 Task: Add a signature Jack Davis containing With heartfelt thanks and warm wishes, Jack Davis to email address softage.2@softage.net and add a label Easter ideas
Action: Mouse moved to (948, 64)
Screenshot: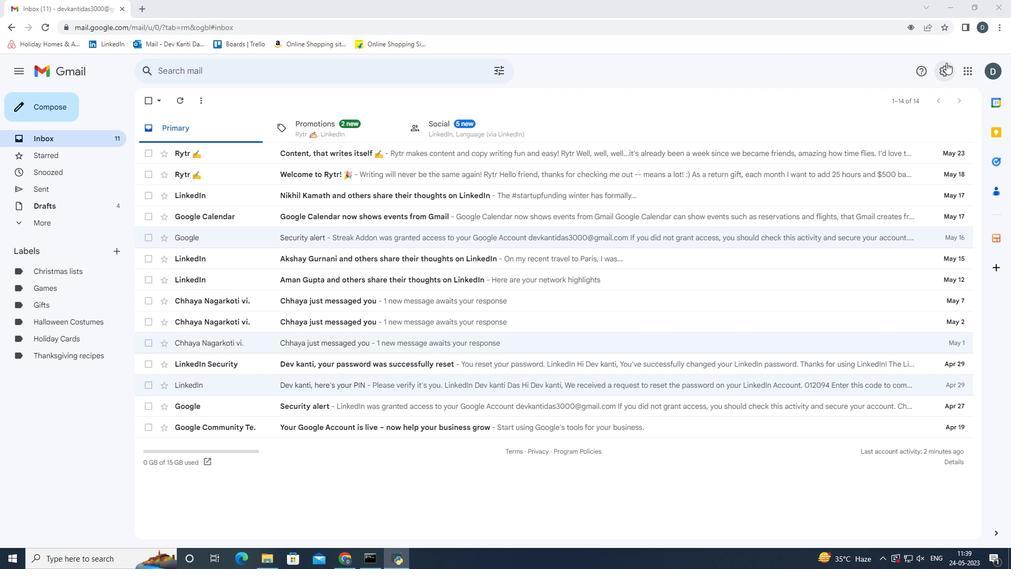 
Action: Mouse pressed left at (948, 64)
Screenshot: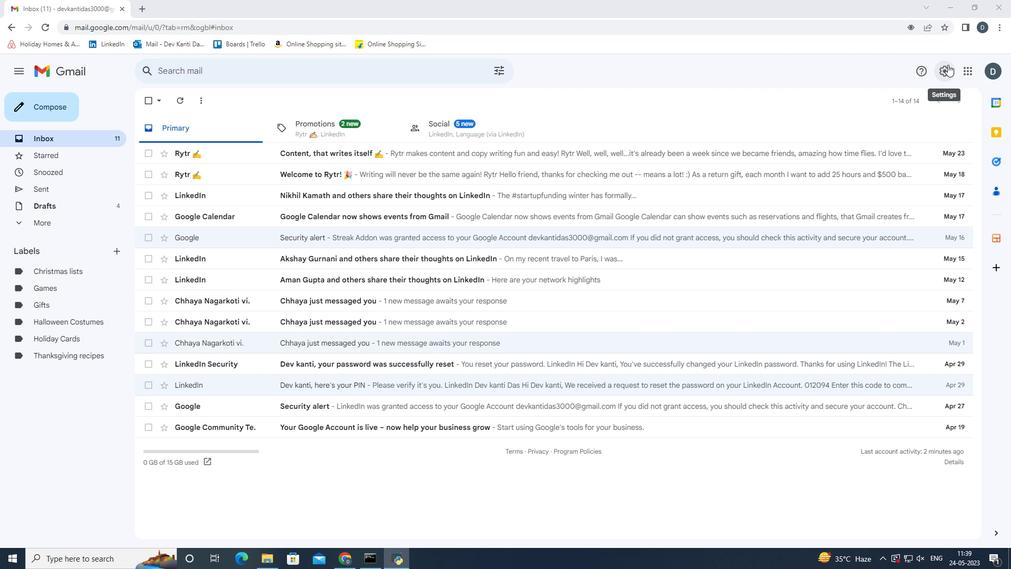 
Action: Mouse moved to (922, 121)
Screenshot: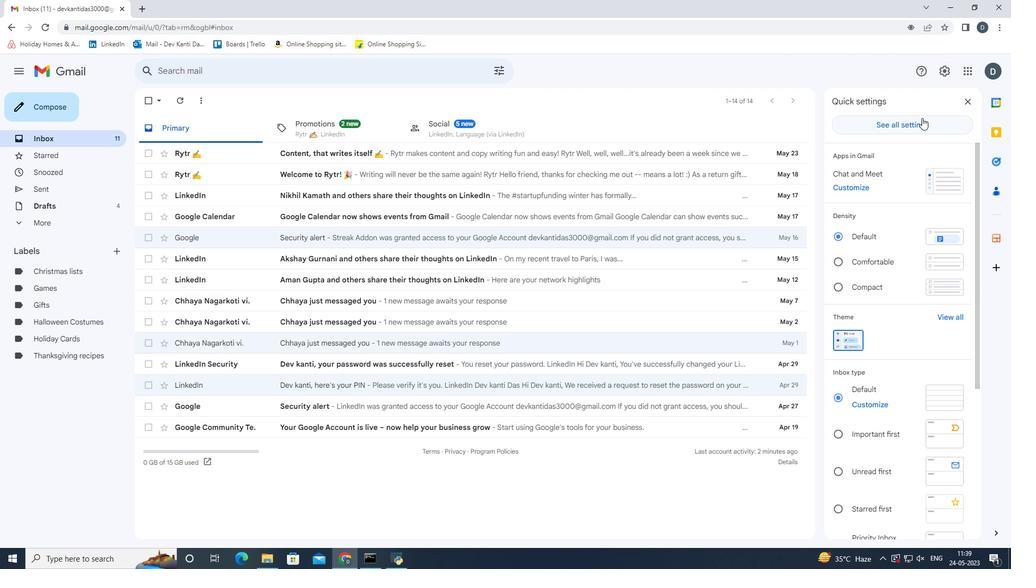 
Action: Mouse pressed left at (922, 121)
Screenshot: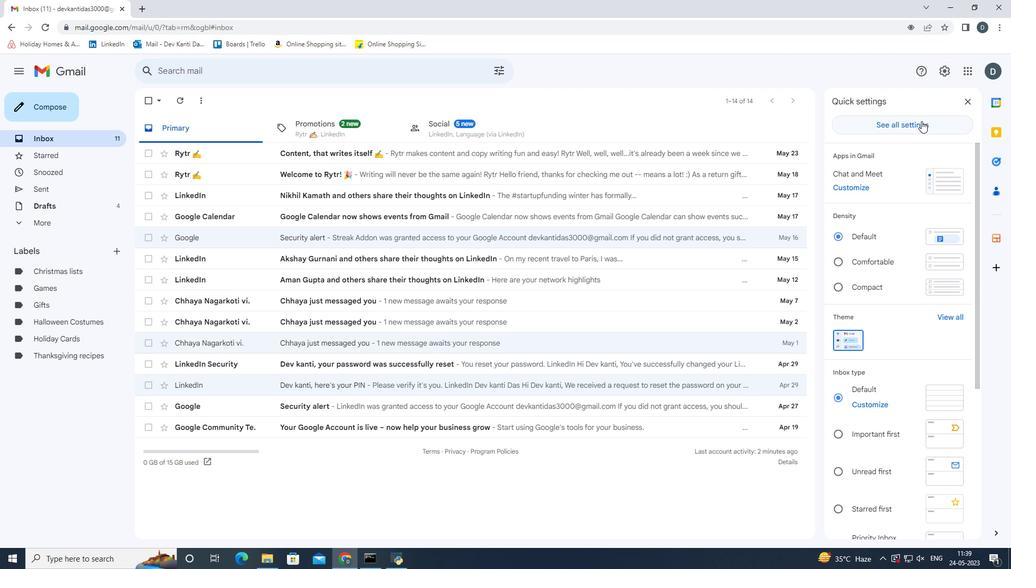
Action: Mouse moved to (398, 356)
Screenshot: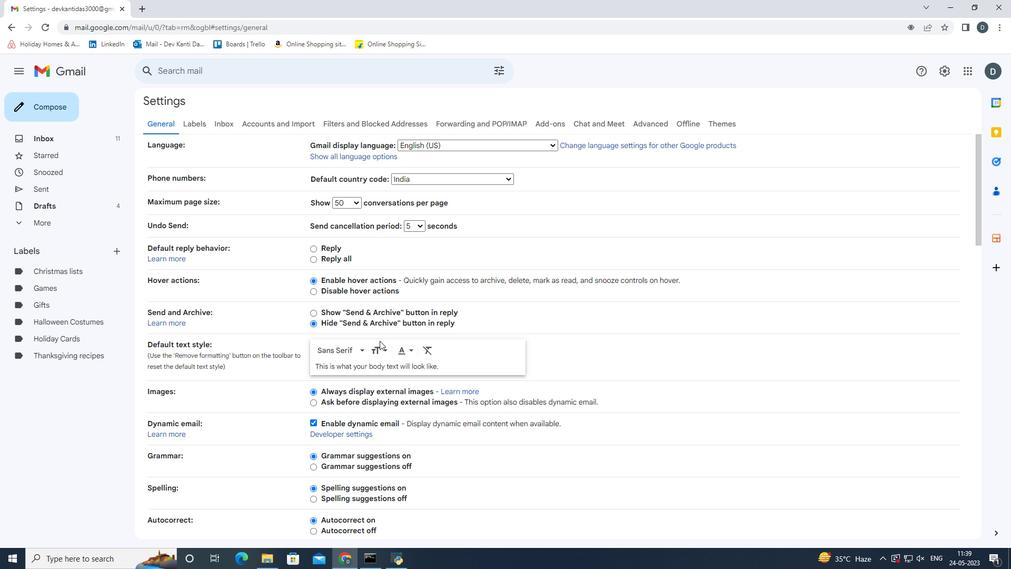 
Action: Mouse scrolled (398, 355) with delta (0, 0)
Screenshot: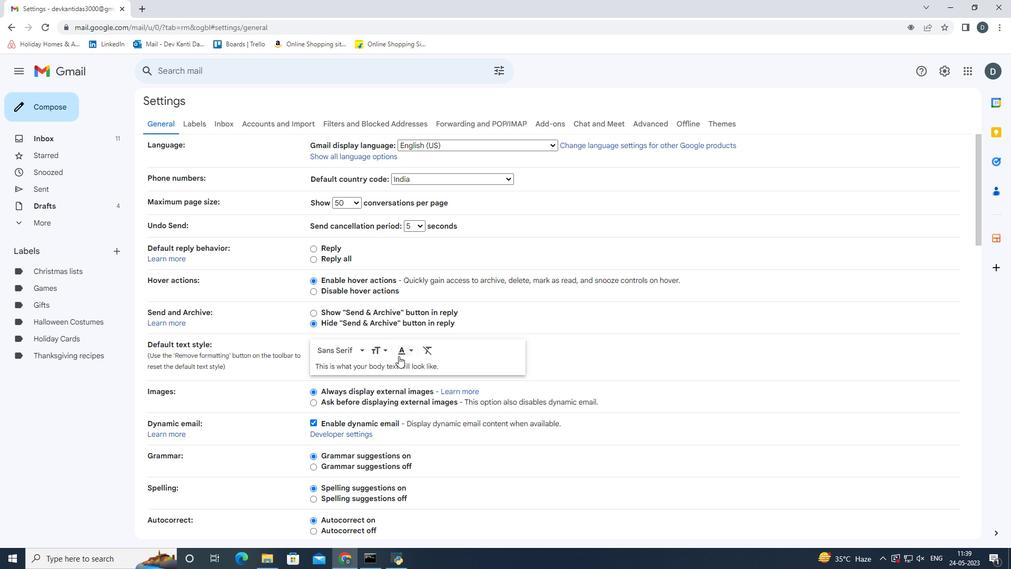 
Action: Mouse scrolled (398, 355) with delta (0, 0)
Screenshot: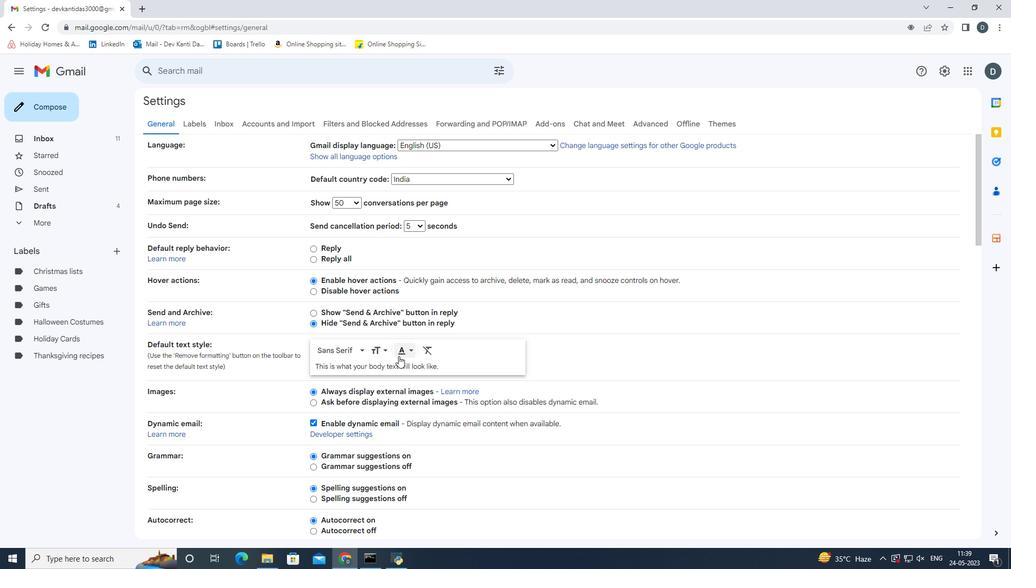 
Action: Mouse moved to (406, 359)
Screenshot: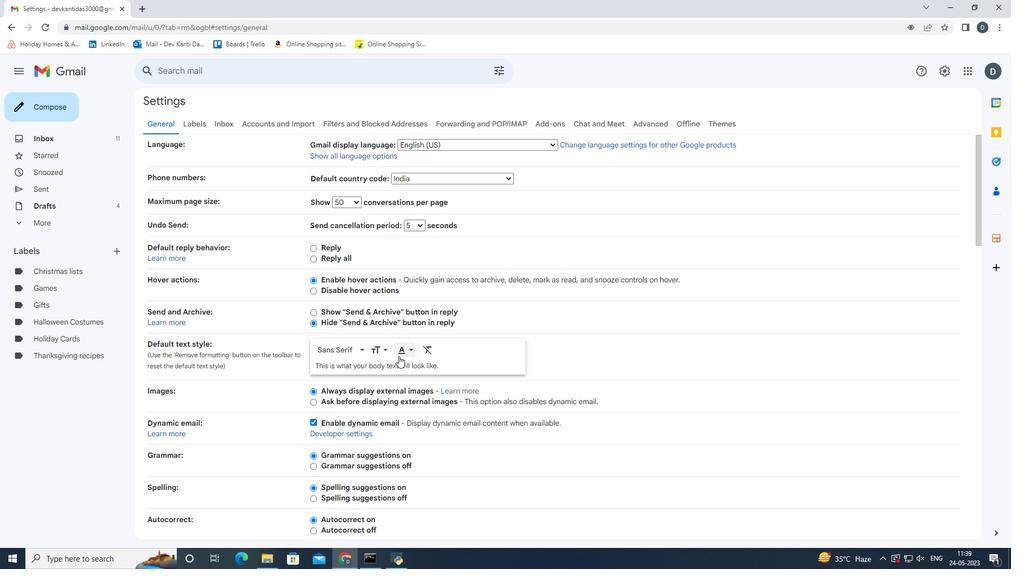 
Action: Mouse scrolled (406, 359) with delta (0, 0)
Screenshot: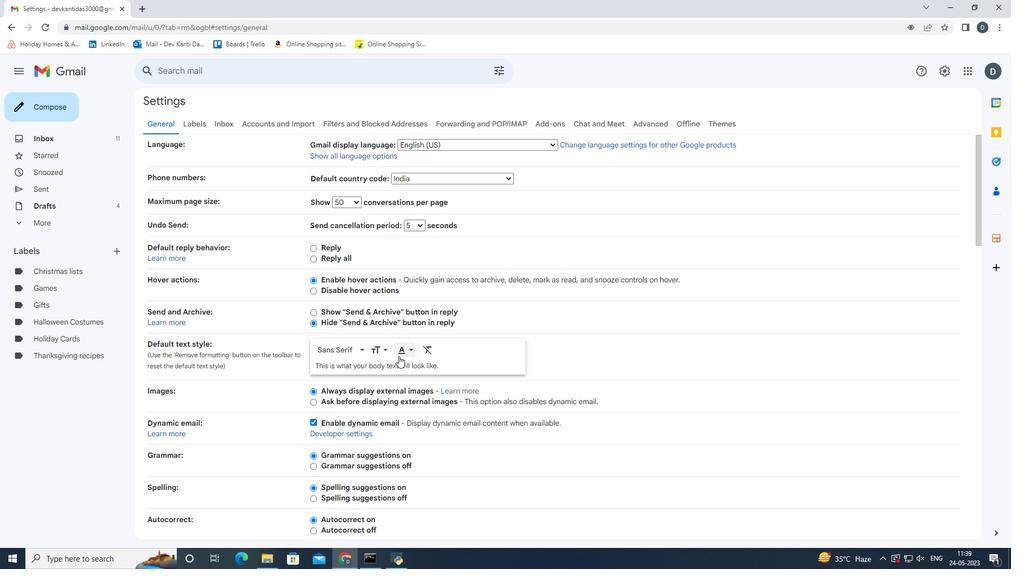 
Action: Mouse scrolled (406, 359) with delta (0, 0)
Screenshot: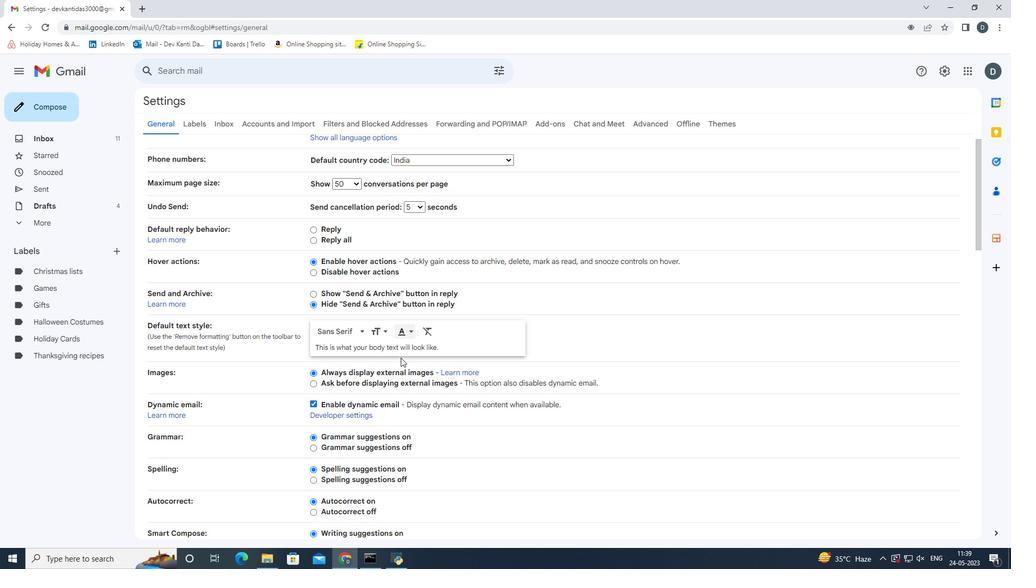 
Action: Mouse scrolled (406, 359) with delta (0, 0)
Screenshot: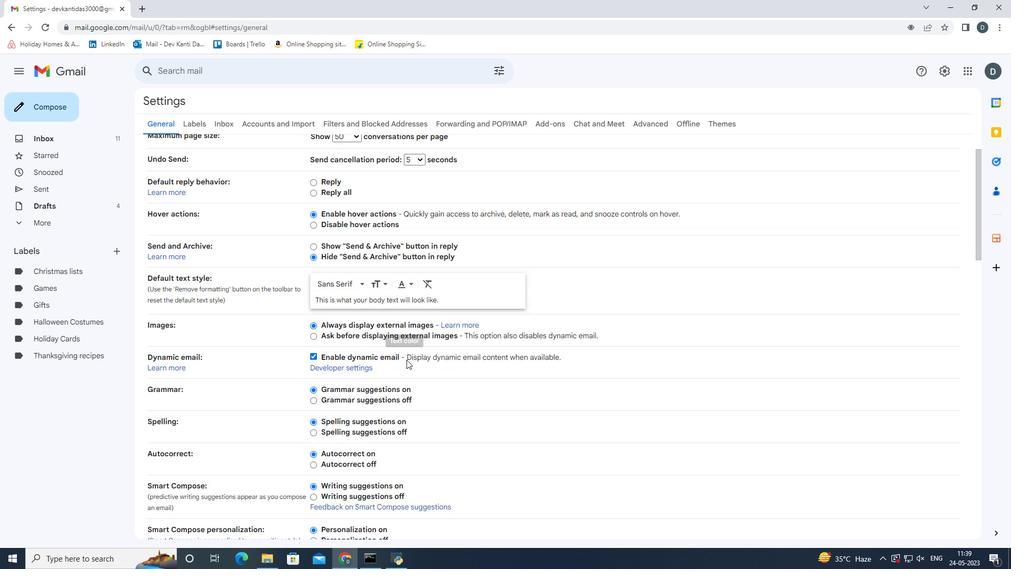 
Action: Mouse scrolled (406, 359) with delta (0, 0)
Screenshot: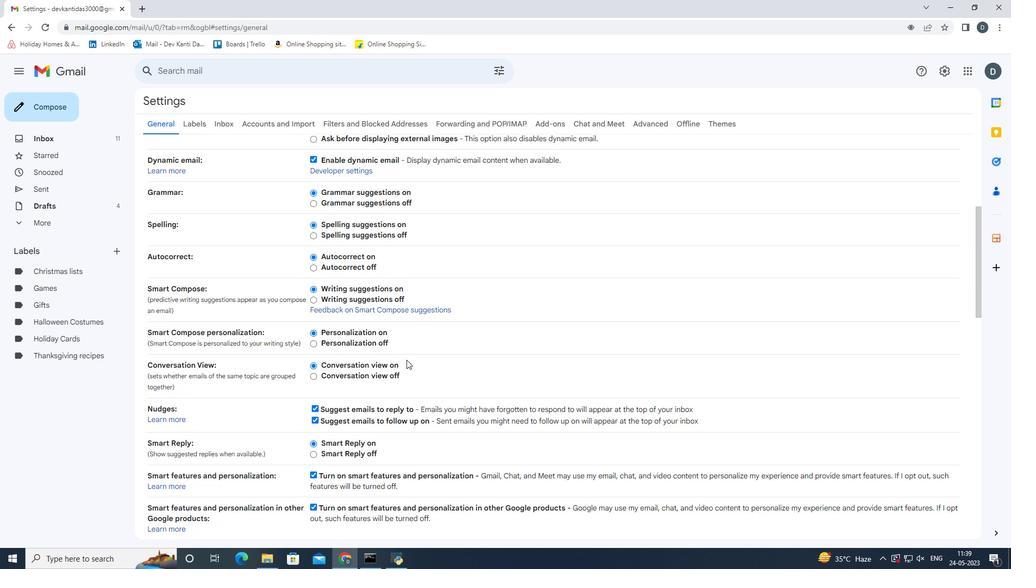 
Action: Mouse scrolled (406, 359) with delta (0, 0)
Screenshot: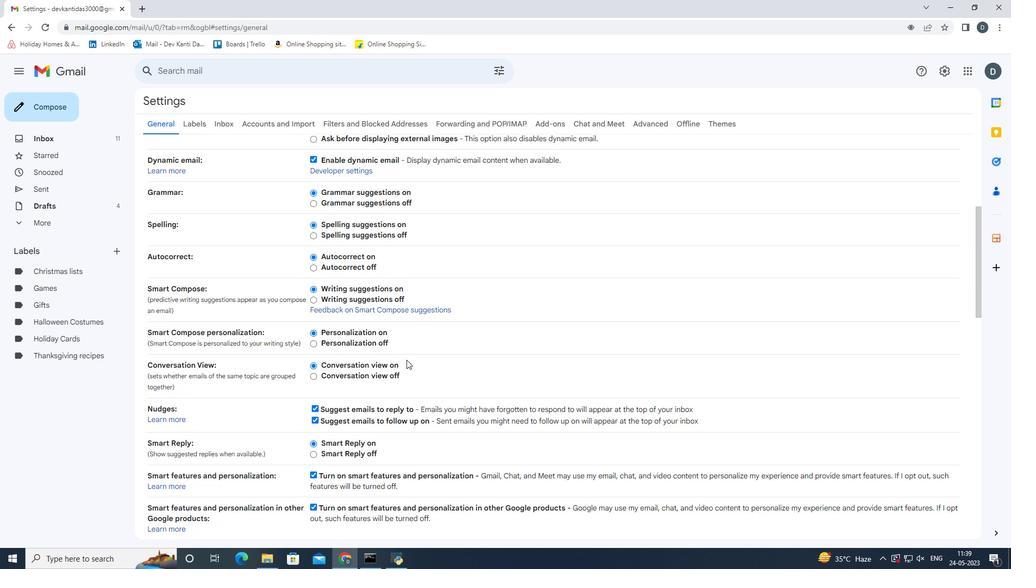 
Action: Mouse scrolled (406, 359) with delta (0, 0)
Screenshot: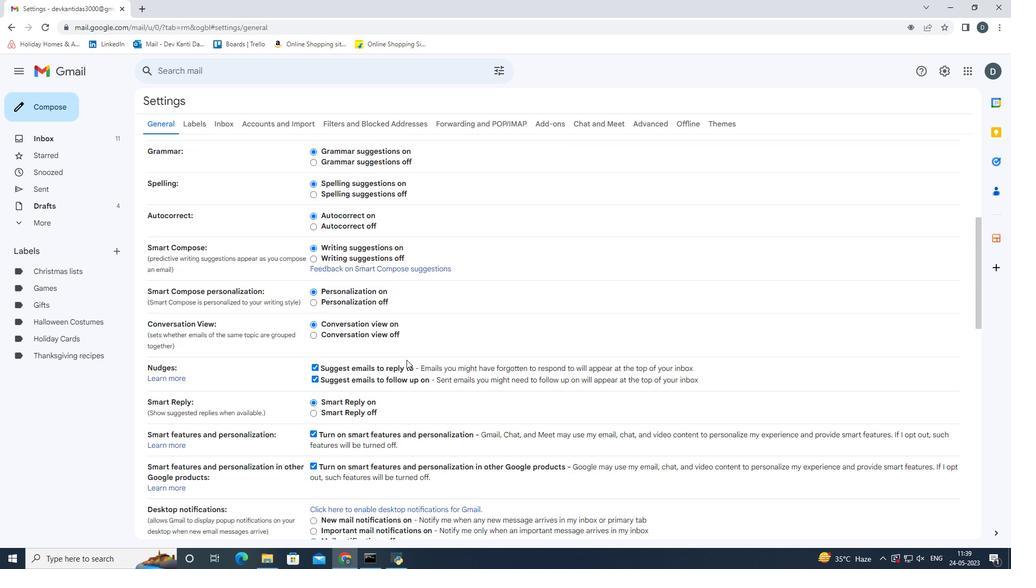 
Action: Mouse scrolled (406, 359) with delta (0, 0)
Screenshot: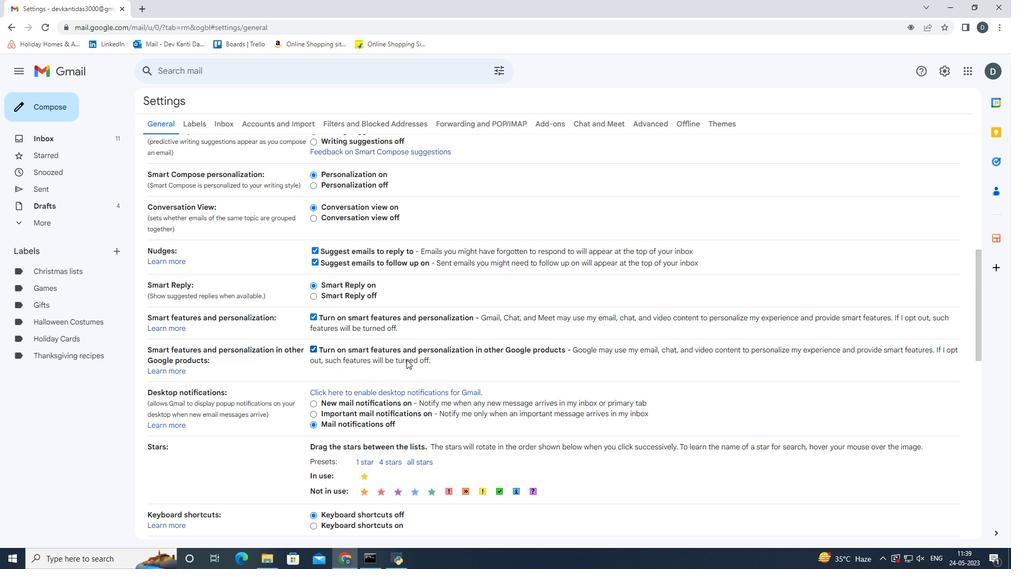 
Action: Mouse scrolled (406, 359) with delta (0, 0)
Screenshot: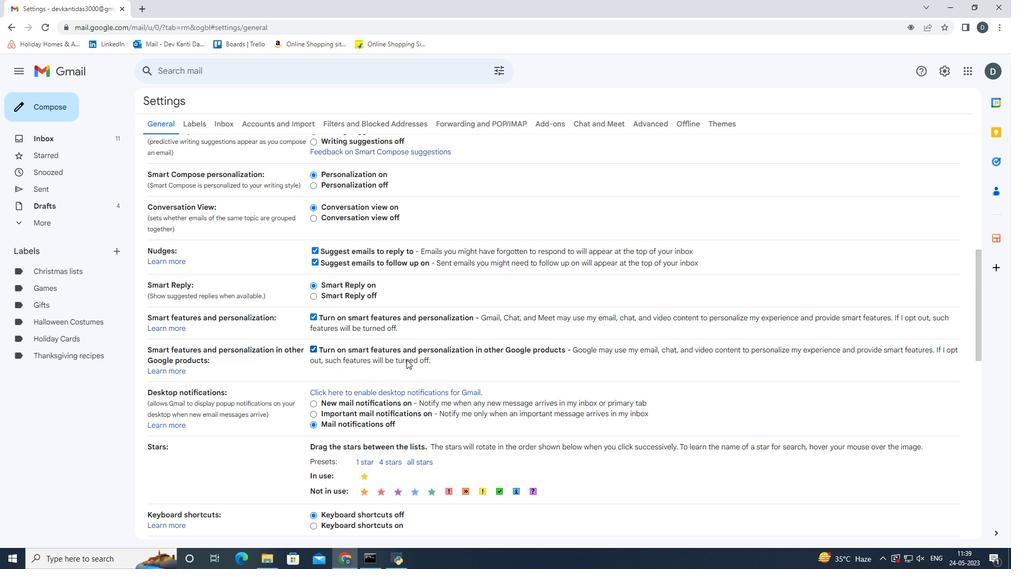 
Action: Mouse scrolled (406, 359) with delta (0, 0)
Screenshot: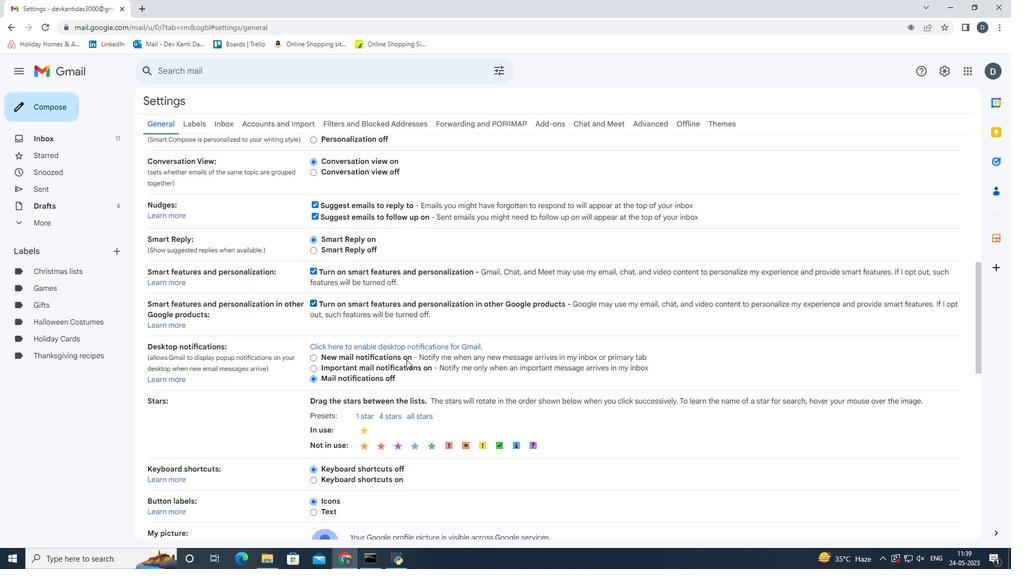 
Action: Mouse scrolled (406, 359) with delta (0, 0)
Screenshot: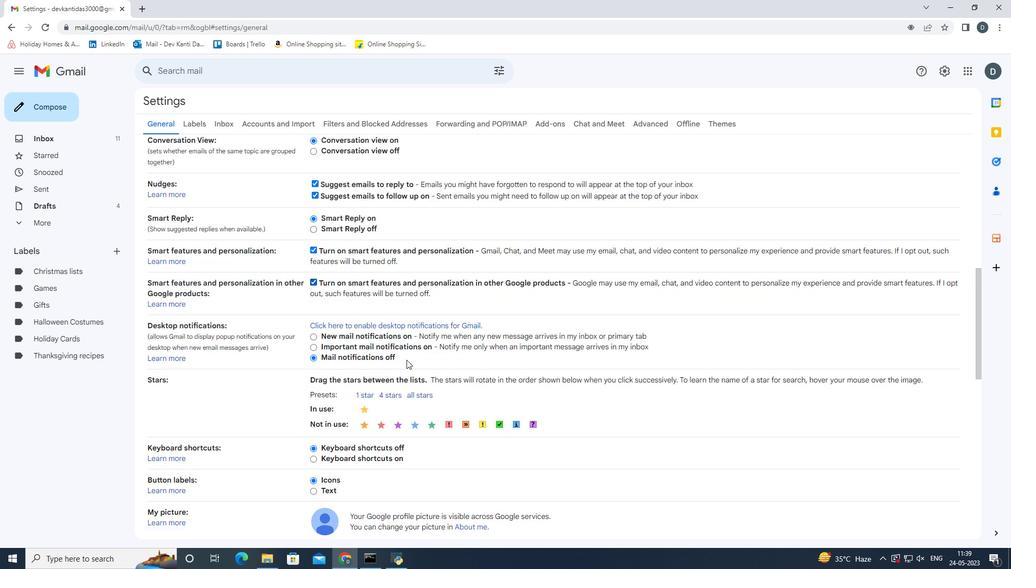 
Action: Mouse scrolled (406, 359) with delta (0, 0)
Screenshot: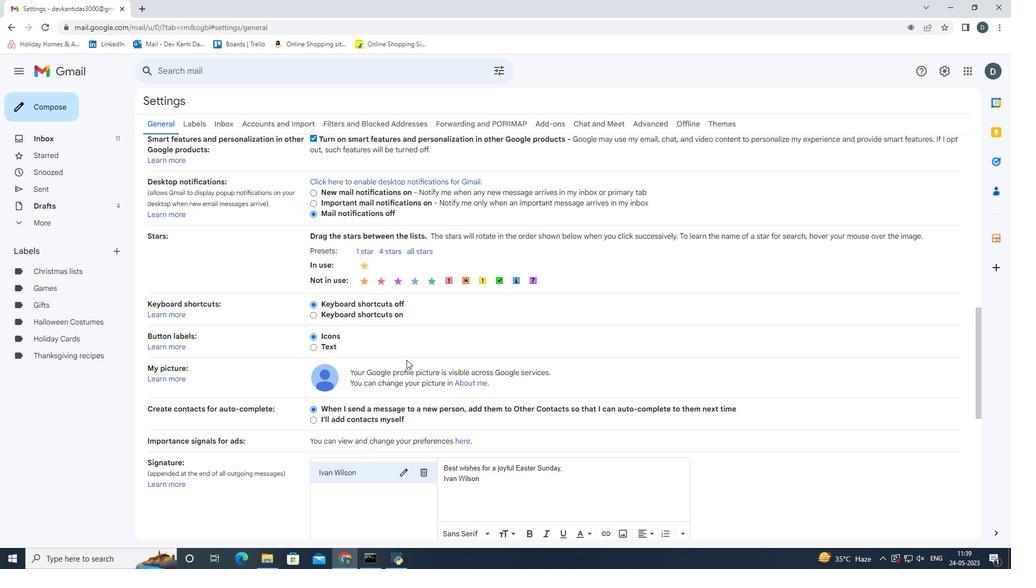 
Action: Mouse scrolled (406, 359) with delta (0, 0)
Screenshot: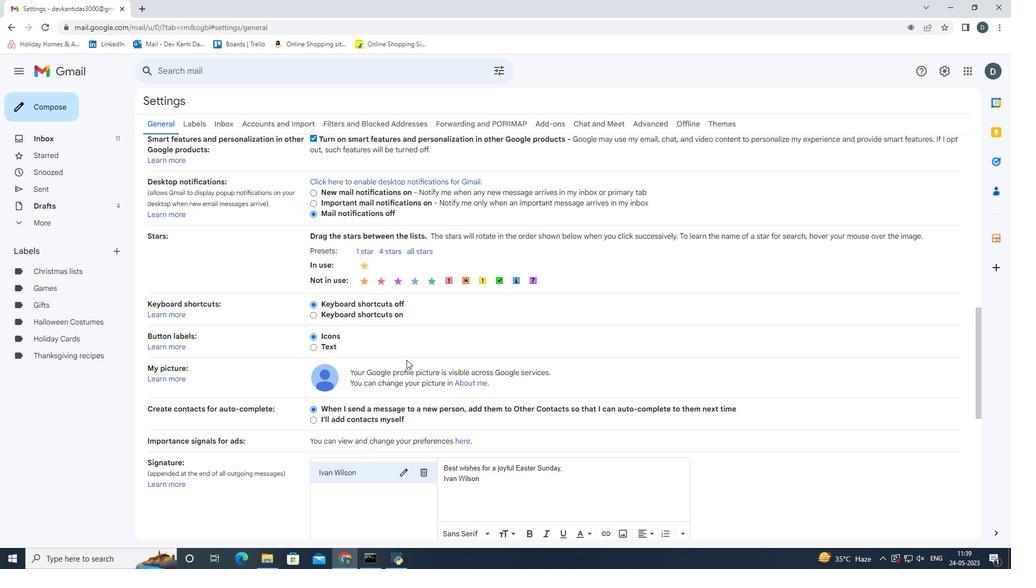 
Action: Mouse moved to (422, 369)
Screenshot: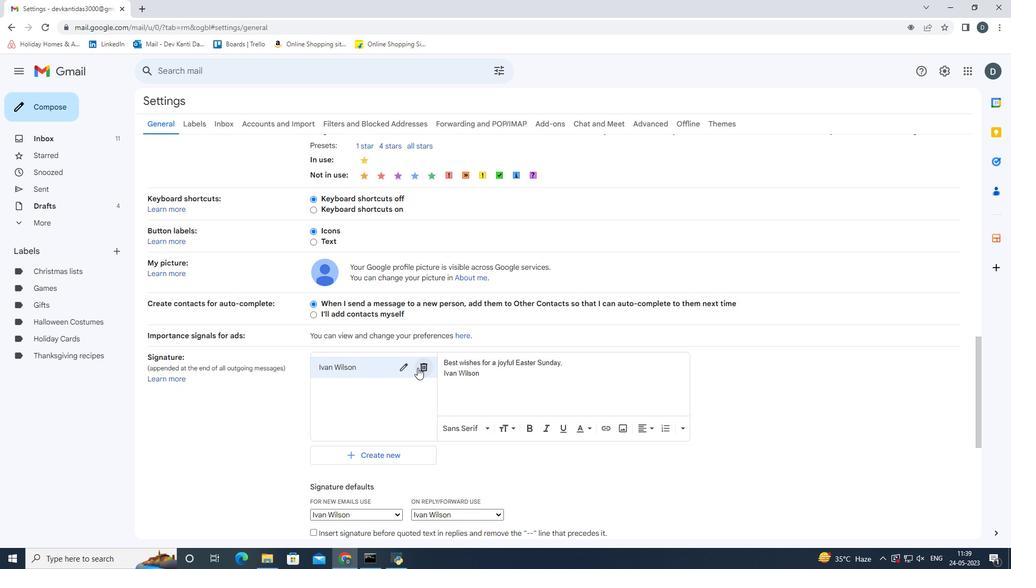 
Action: Mouse pressed left at (422, 369)
Screenshot: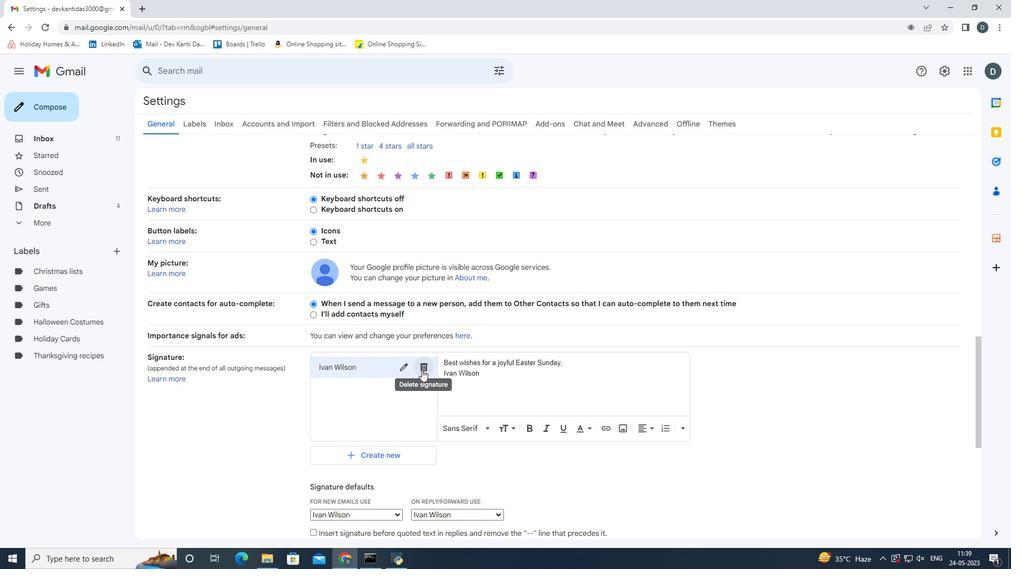 
Action: Mouse moved to (599, 327)
Screenshot: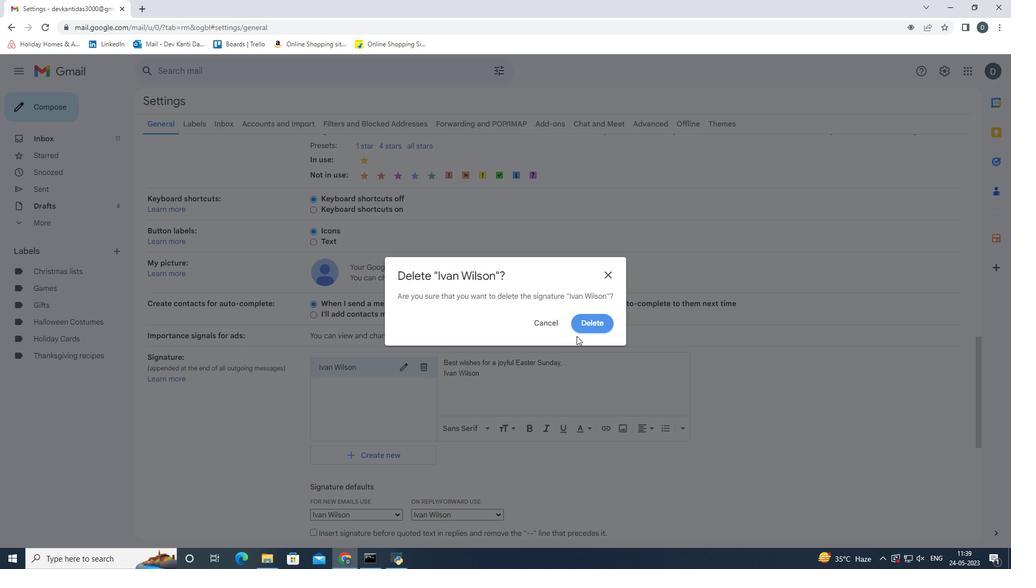 
Action: Mouse pressed left at (599, 327)
Screenshot: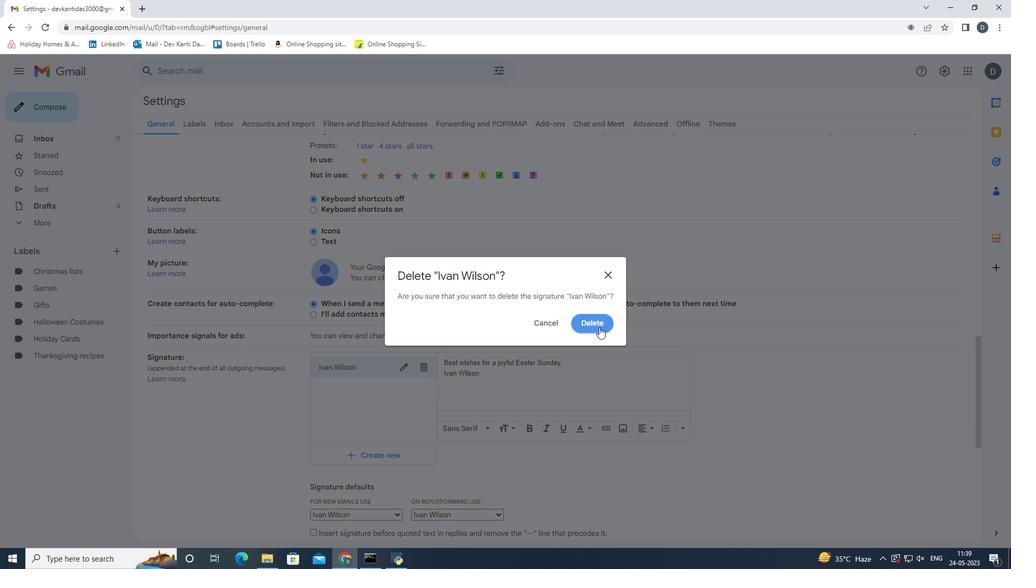 
Action: Mouse moved to (345, 377)
Screenshot: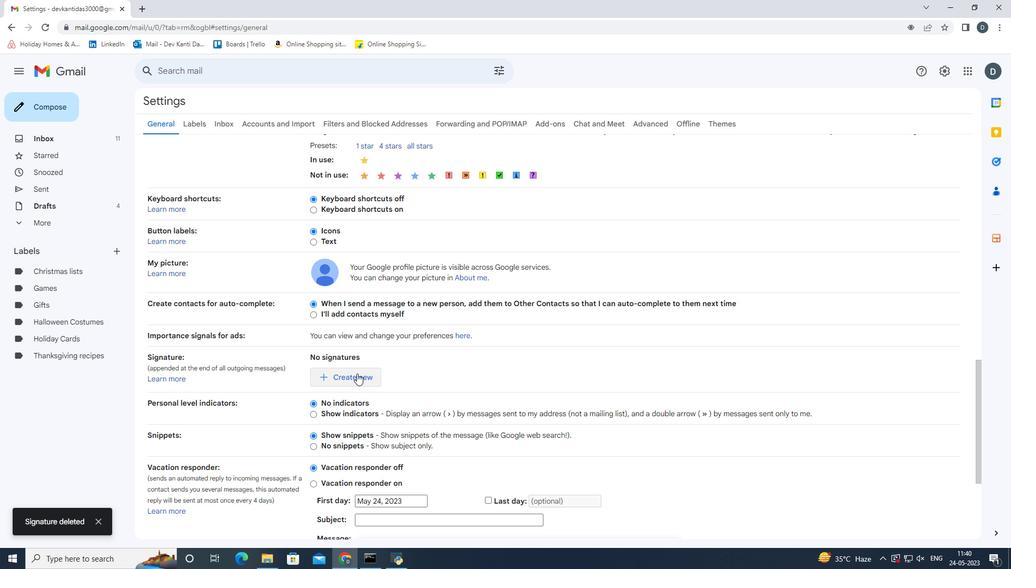 
Action: Mouse pressed left at (345, 377)
Screenshot: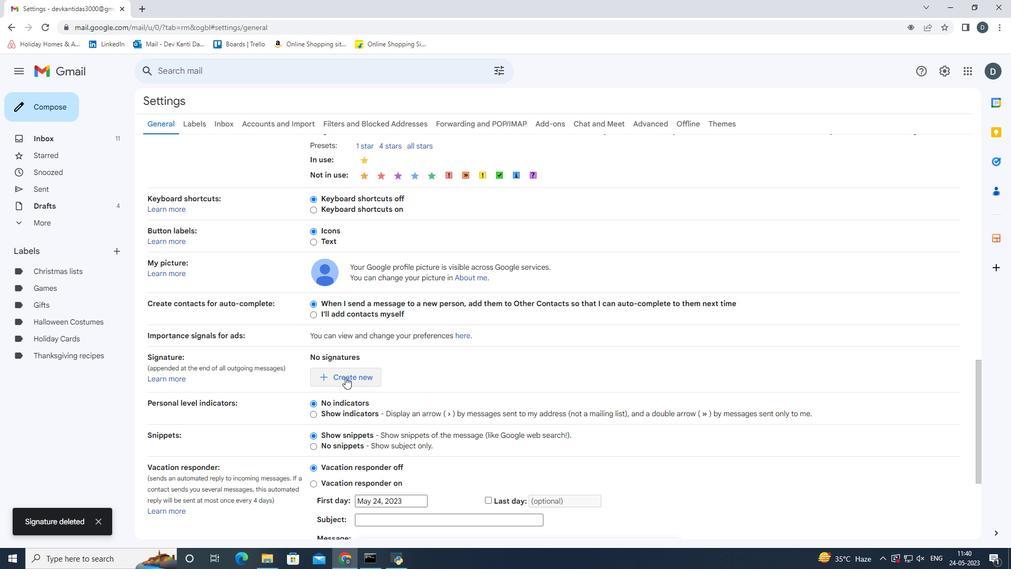 
Action: Mouse moved to (489, 295)
Screenshot: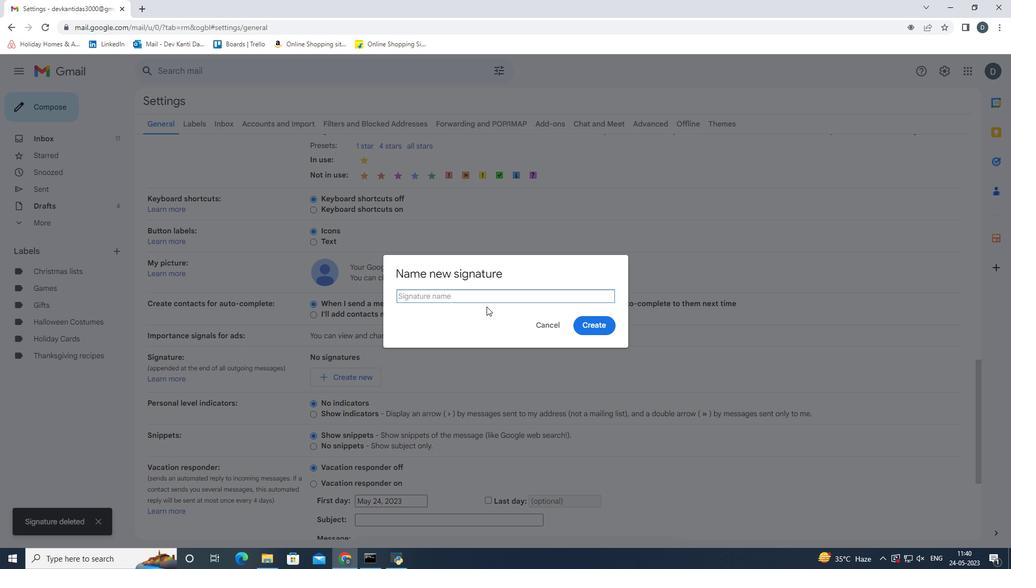 
Action: Key pressed <Key.shift><Key.shift><Key.shift><Key.shift><Key.shift><Key.shift><Key.shift><Key.shift><Key.shift><Key.shift><Key.shift><Key.shift><Key.shift><Key.shift><Key.shift><Key.shift><Key.shift>Jack<Key.space><Key.shift><Key.shift><Key.shift><Key.shift>Davis<Key.enter>
Screenshot: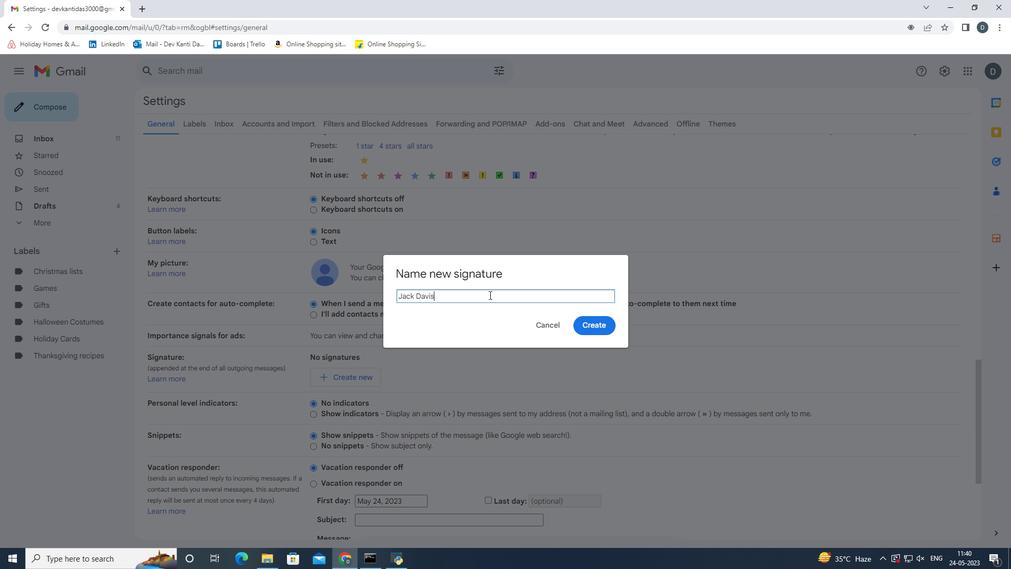 
Action: Mouse moved to (512, 368)
Screenshot: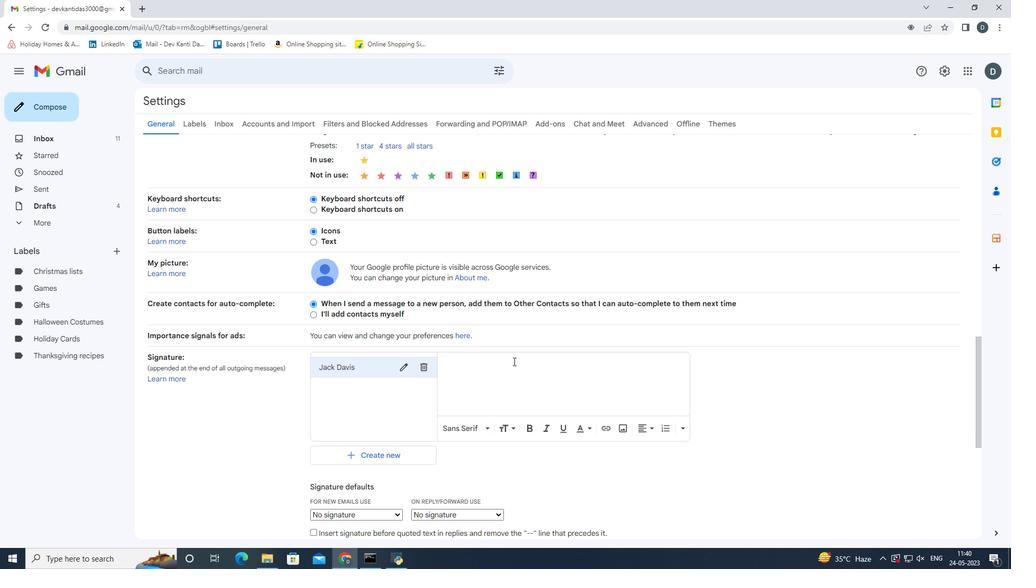 
Action: Mouse pressed left at (512, 368)
Screenshot: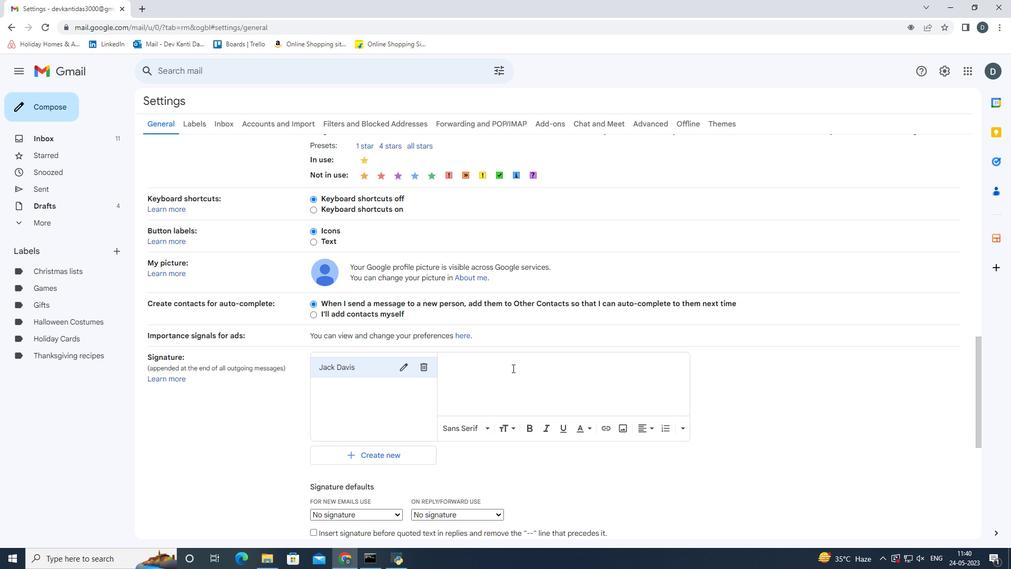 
Action: Key pressed <Key.shift><Key.shift><Key.shift><Key.shift><Key.shift><Key.shift><Key.shift><Key.shift><Key.shift><Key.shift><Key.shift><Key.shift><Key.shift>Heartfelt<Key.space>thanks<Key.space>and<Key.space>warm<Key.space>wishes,<Key.enter><Key.shift_r><Key.shift_r><Key.shift_r>Jack<Key.space><Key.shift>Davis
Screenshot: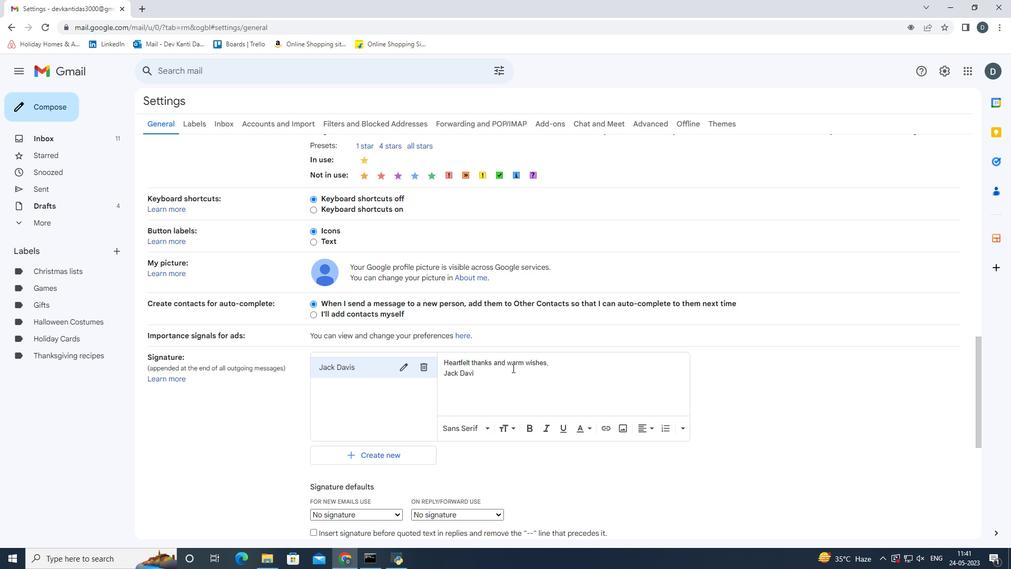 
Action: Mouse moved to (387, 510)
Screenshot: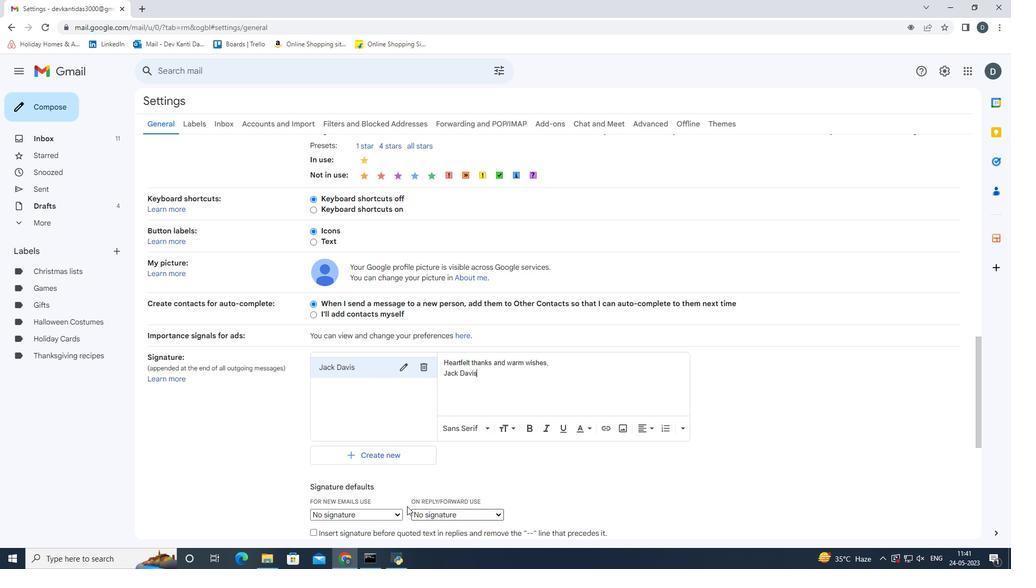 
Action: Mouse pressed left at (387, 510)
Screenshot: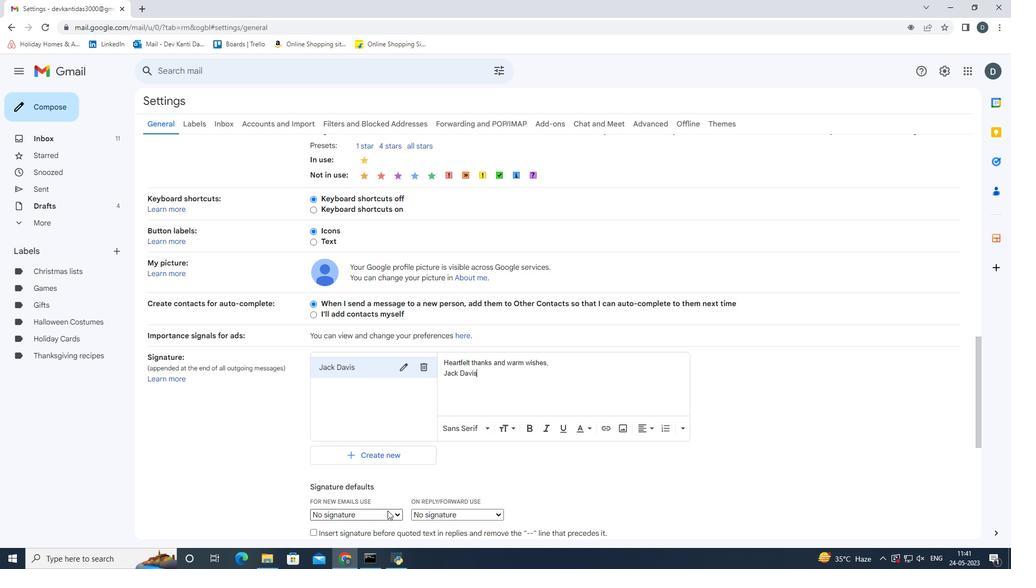 
Action: Mouse moved to (383, 535)
Screenshot: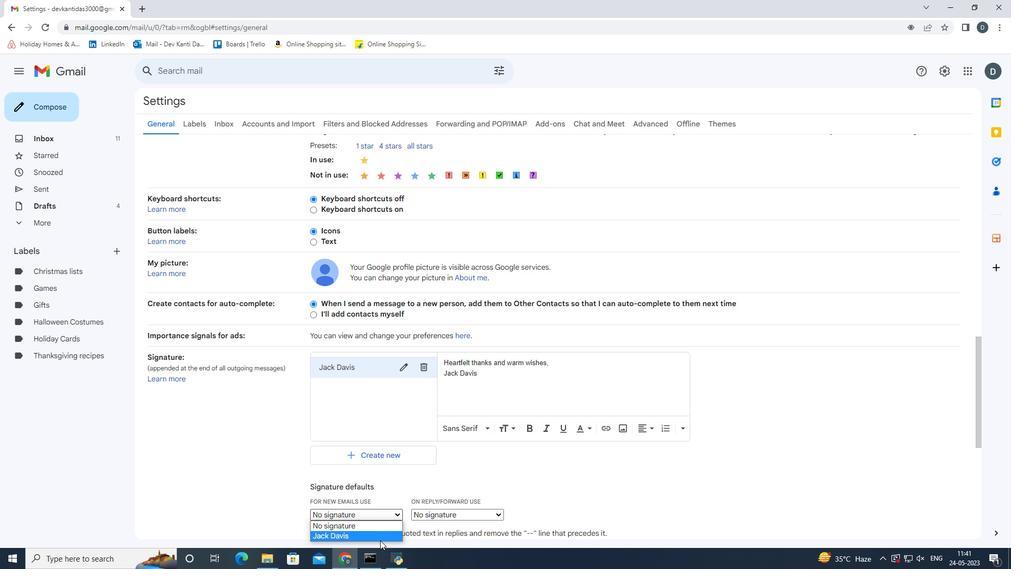
Action: Mouse pressed left at (383, 535)
Screenshot: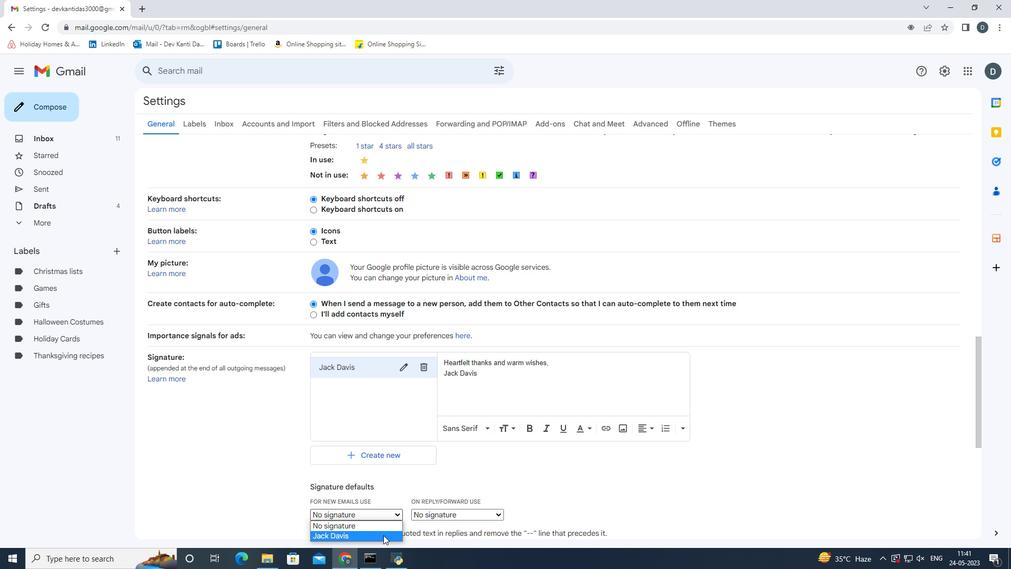 
Action: Mouse moved to (462, 518)
Screenshot: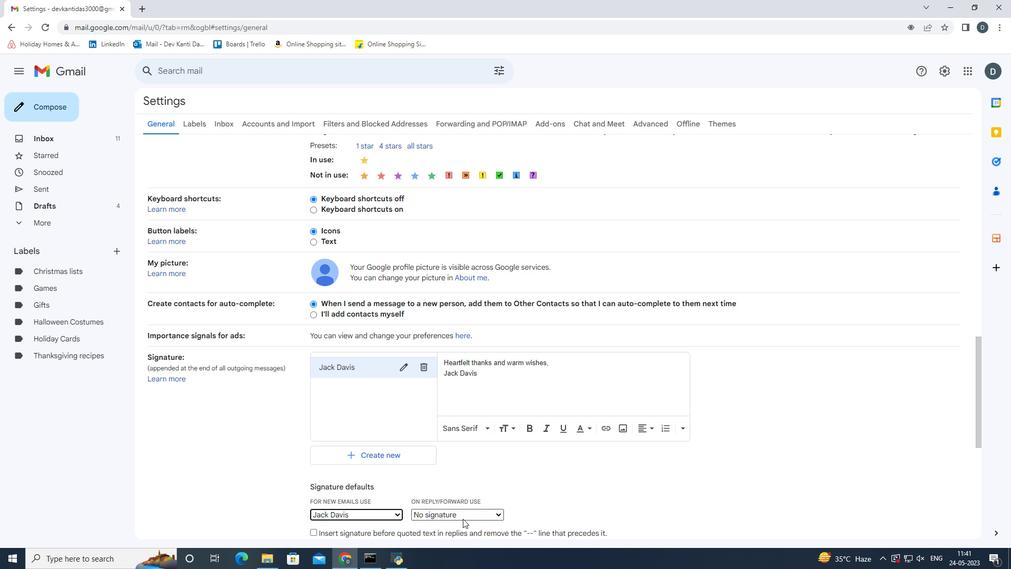 
Action: Mouse pressed left at (462, 518)
Screenshot: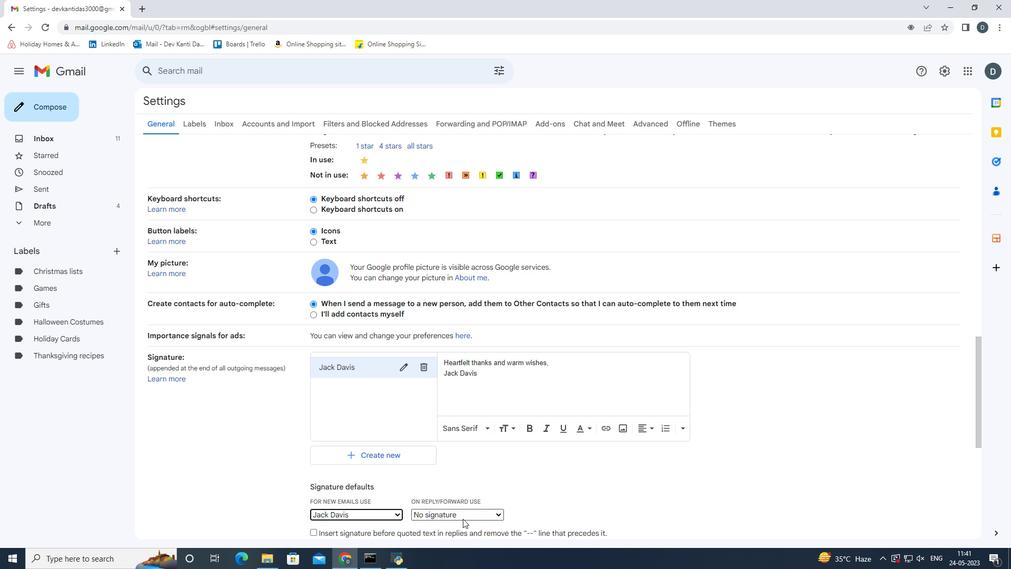 
Action: Mouse moved to (459, 533)
Screenshot: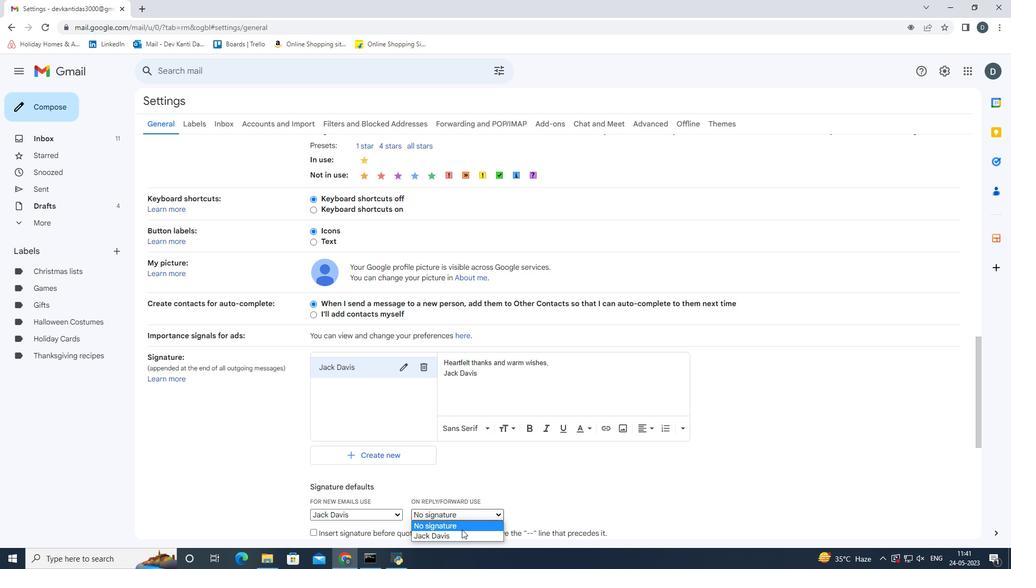 
Action: Mouse pressed left at (459, 533)
Screenshot: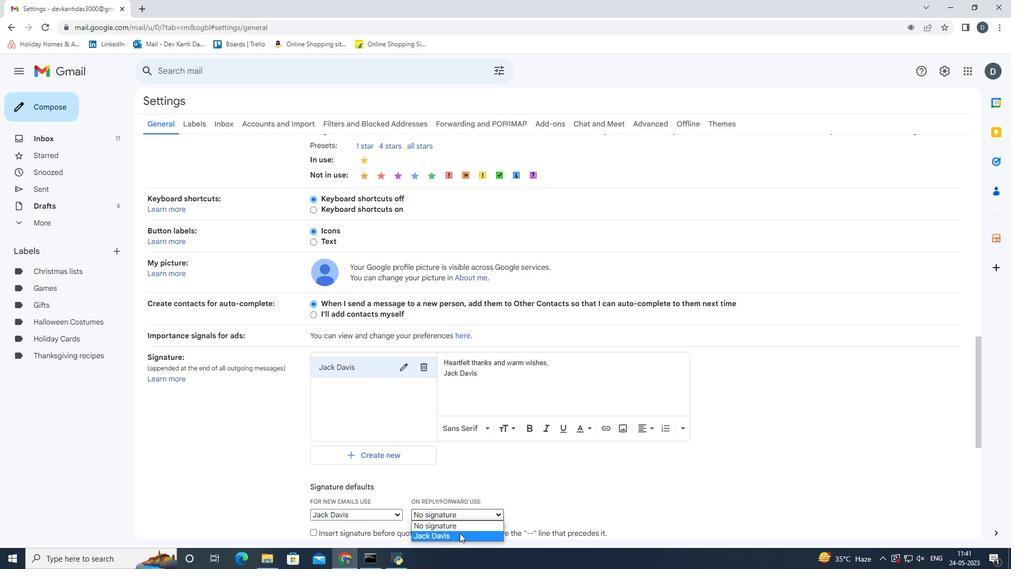 
Action: Mouse moved to (611, 487)
Screenshot: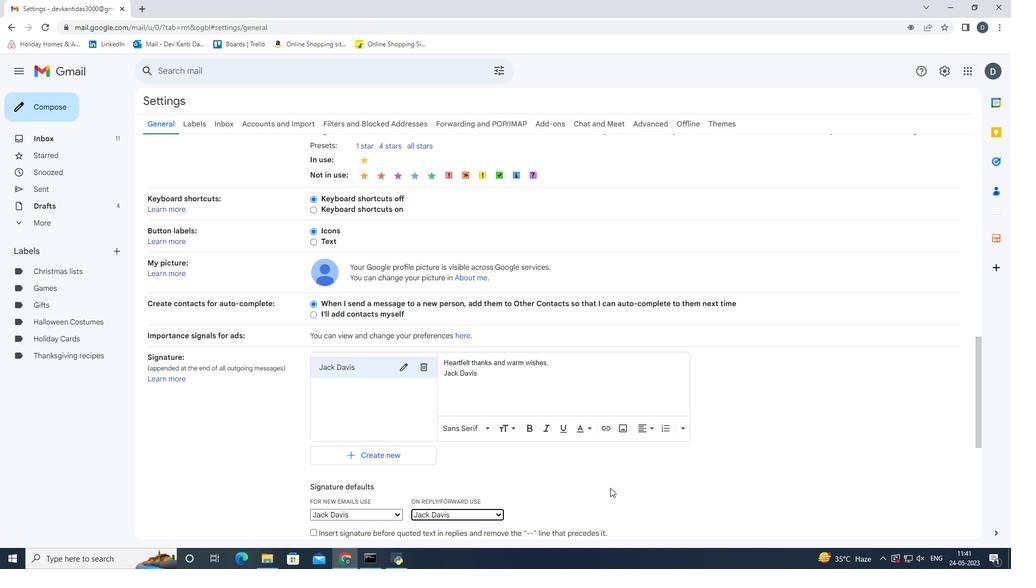 
Action: Mouse pressed left at (611, 487)
Screenshot: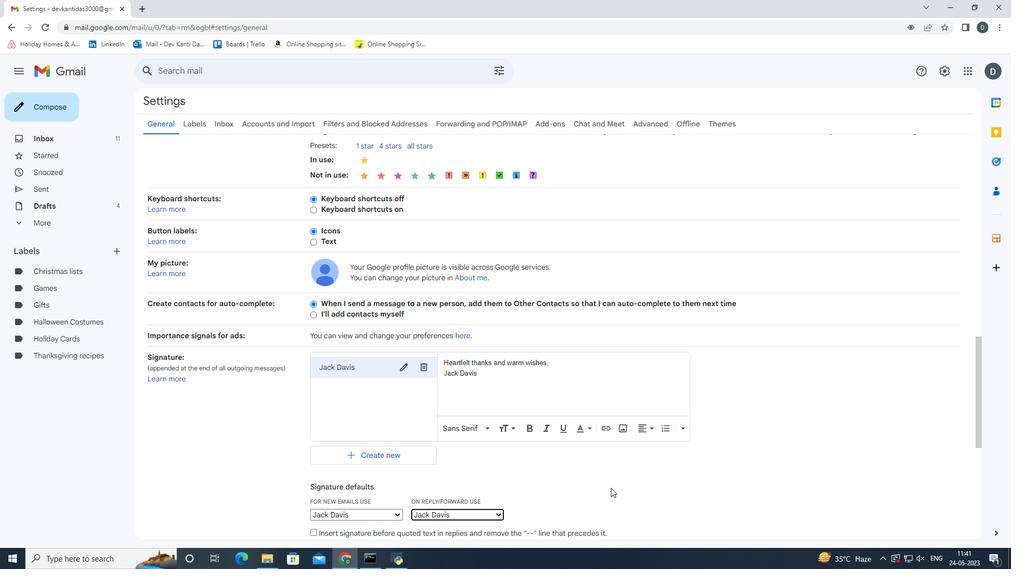 
Action: Mouse moved to (908, 328)
Screenshot: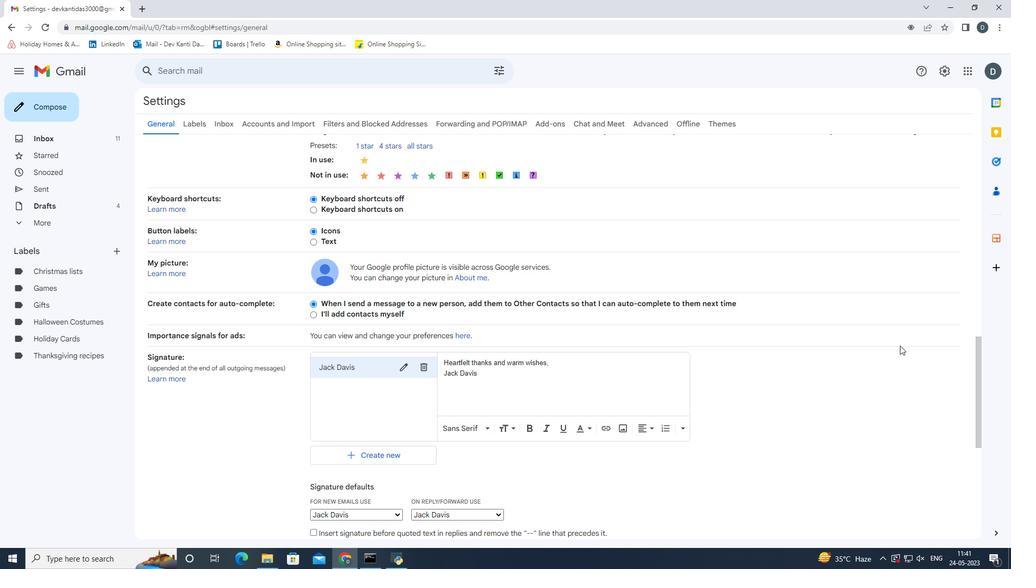 
Action: Mouse scrolled (908, 327) with delta (0, 0)
Screenshot: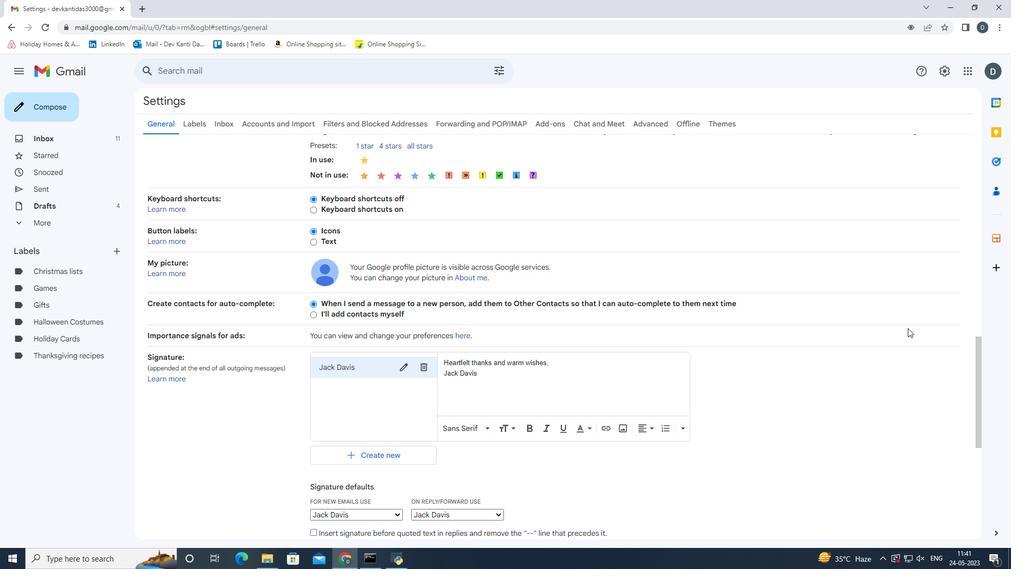 
Action: Mouse moved to (908, 328)
Screenshot: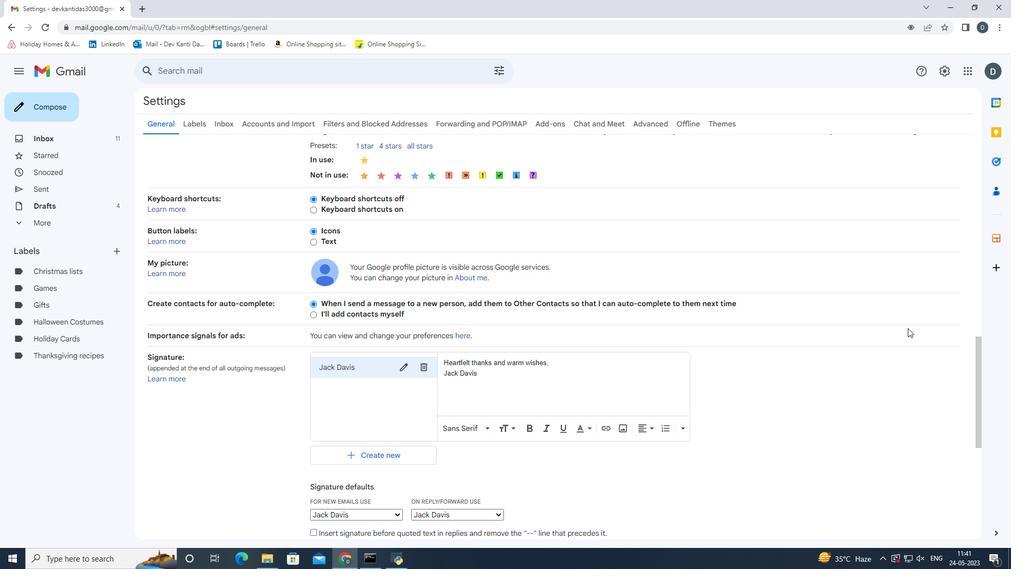 
Action: Mouse scrolled (908, 327) with delta (0, 0)
Screenshot: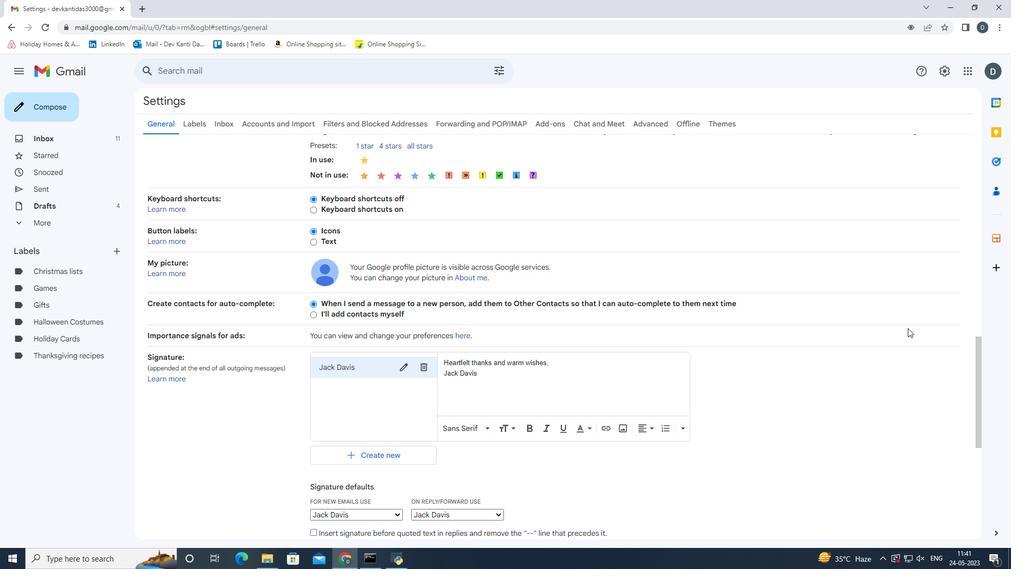 
Action: Mouse moved to (903, 336)
Screenshot: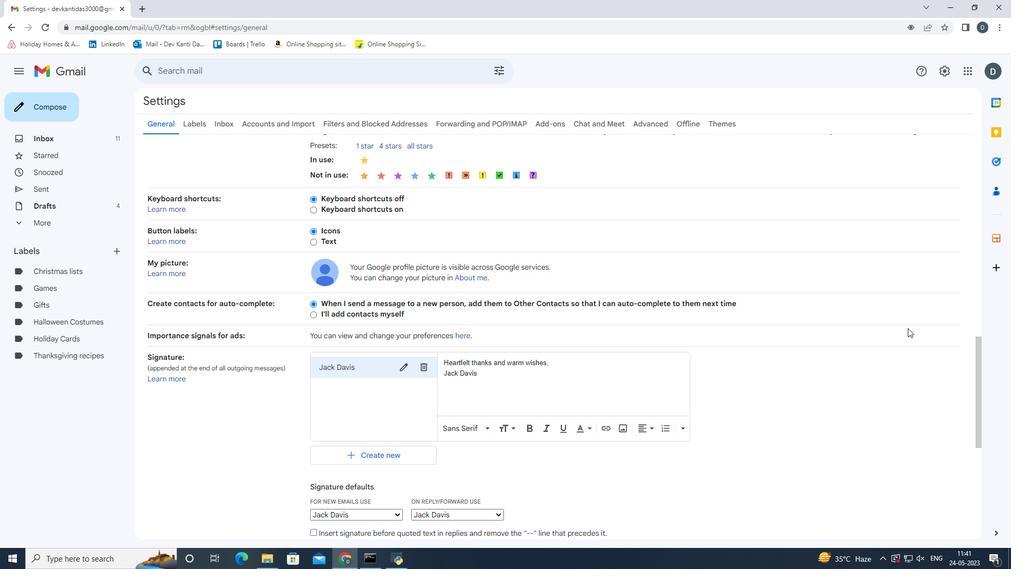 
Action: Mouse scrolled (903, 336) with delta (0, 0)
Screenshot: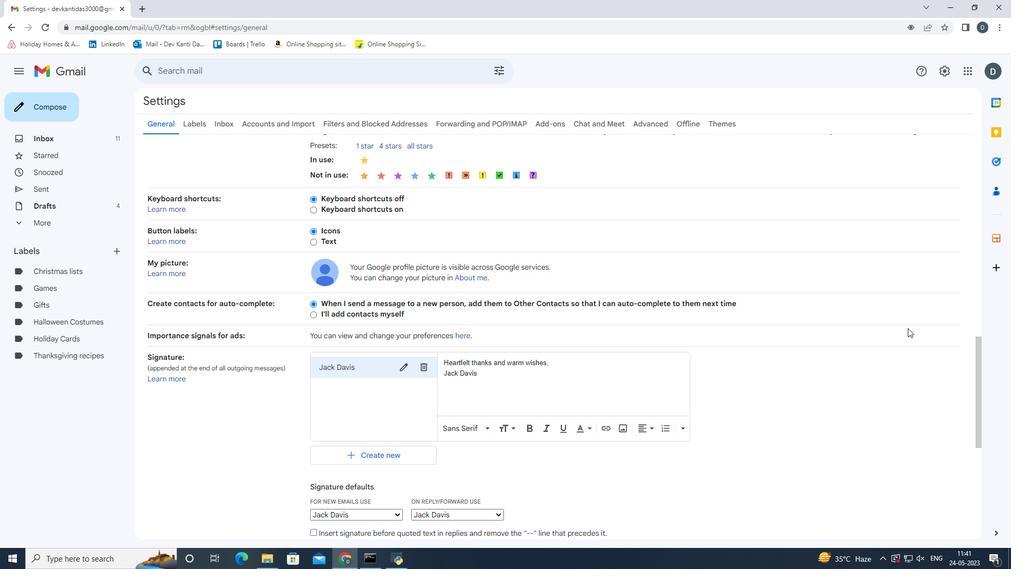 
Action: Mouse moved to (897, 344)
Screenshot: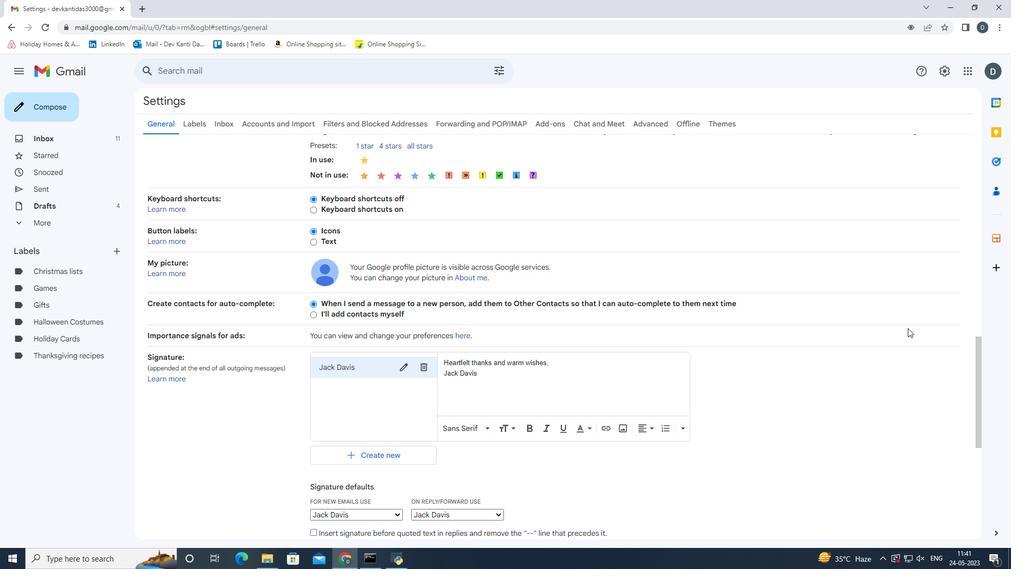 
Action: Mouse scrolled (897, 344) with delta (0, 0)
Screenshot: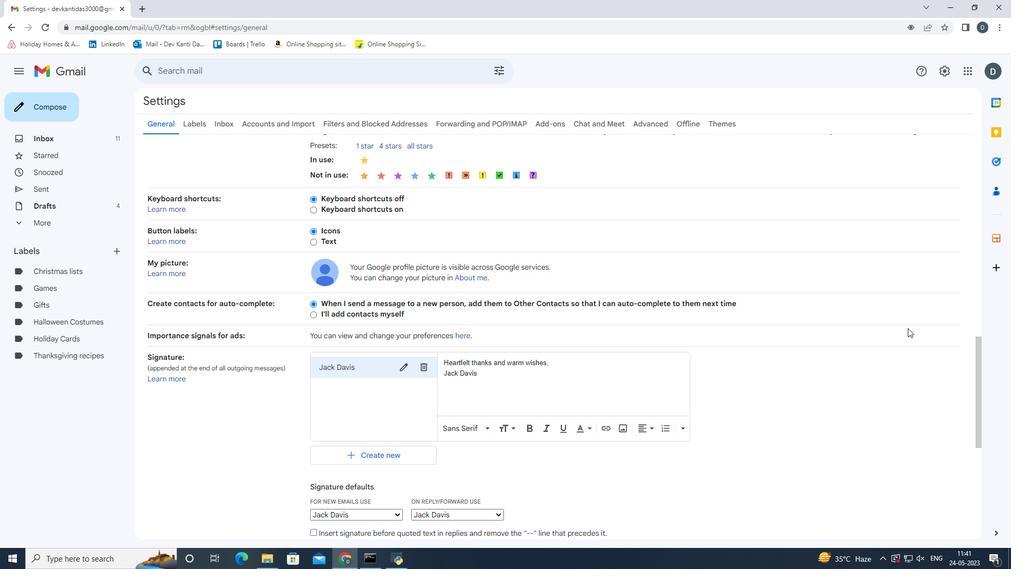 
Action: Mouse moved to (844, 358)
Screenshot: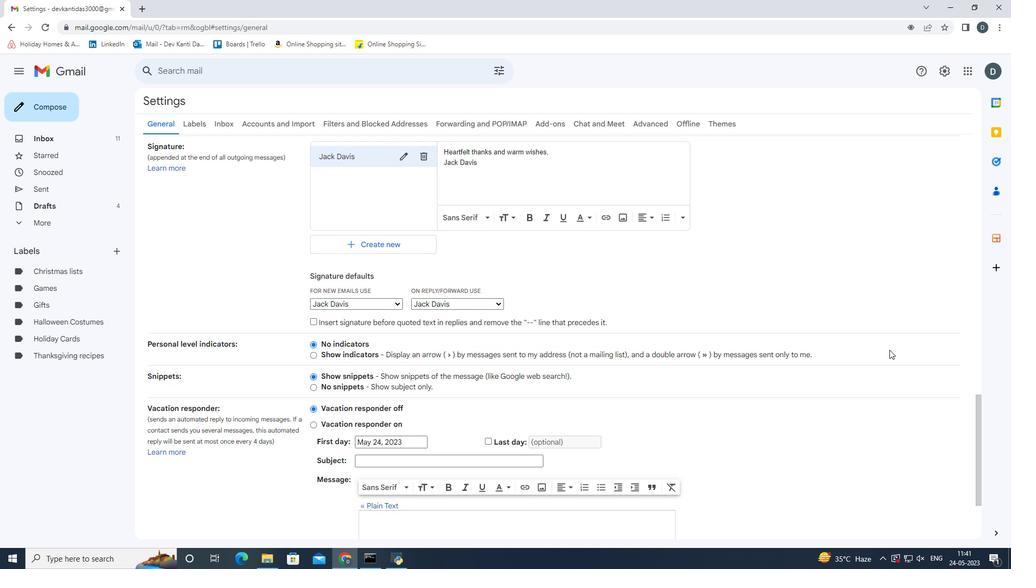 
Action: Mouse scrolled (850, 355) with delta (0, 0)
Screenshot: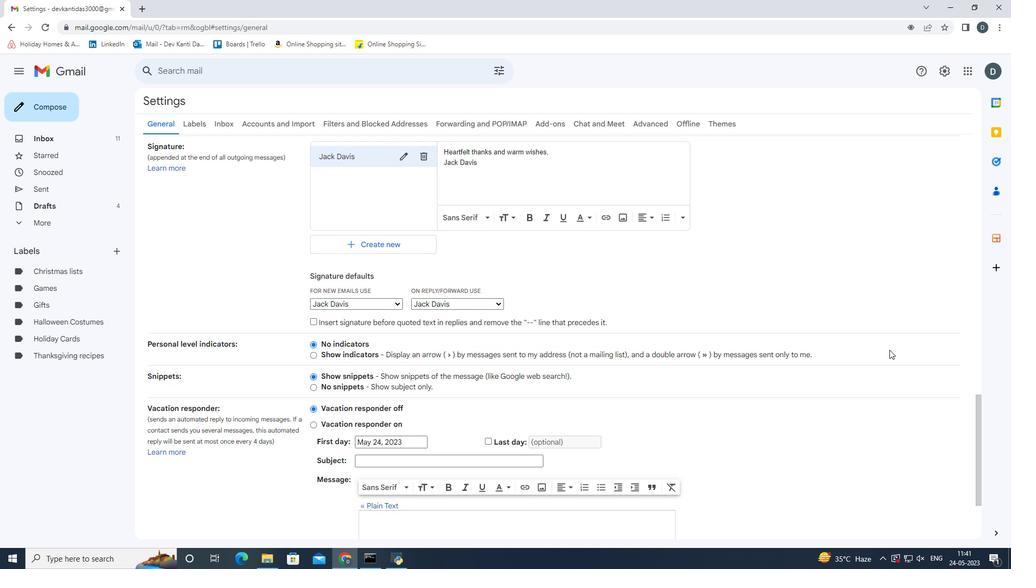 
Action: Mouse moved to (720, 376)
Screenshot: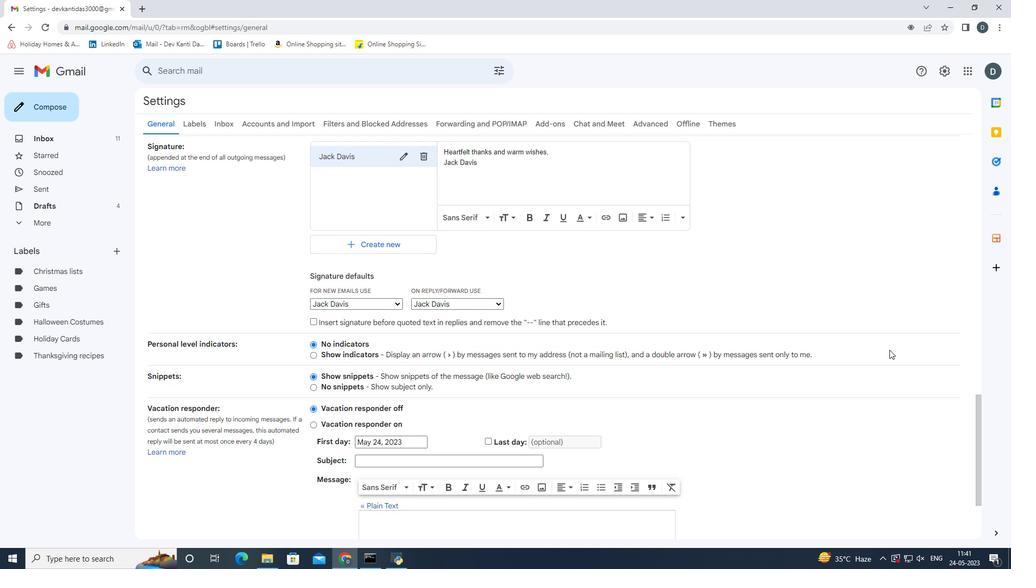 
Action: Mouse scrolled (841, 357) with delta (0, 0)
Screenshot: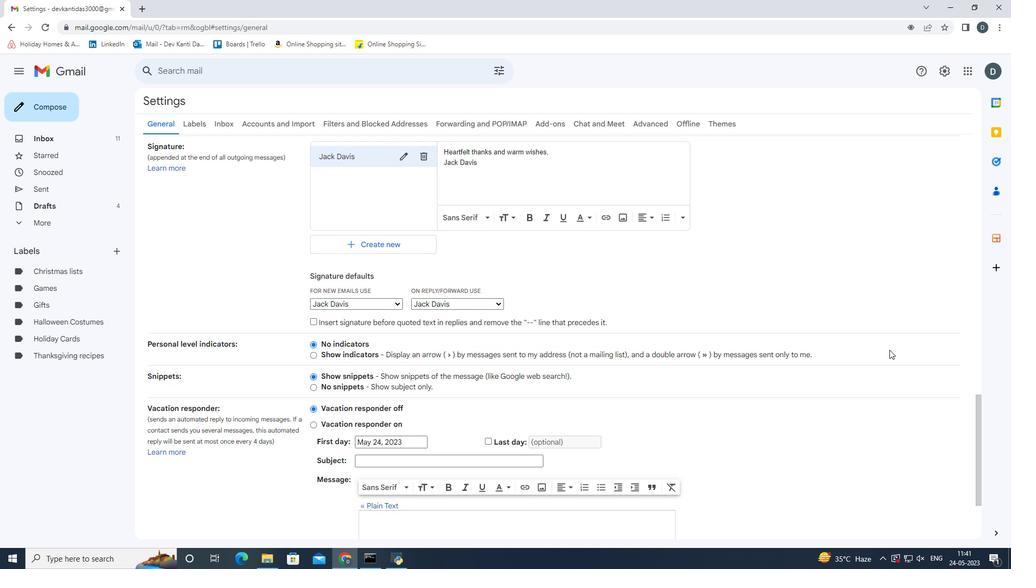 
Action: Mouse moved to (544, 494)
Screenshot: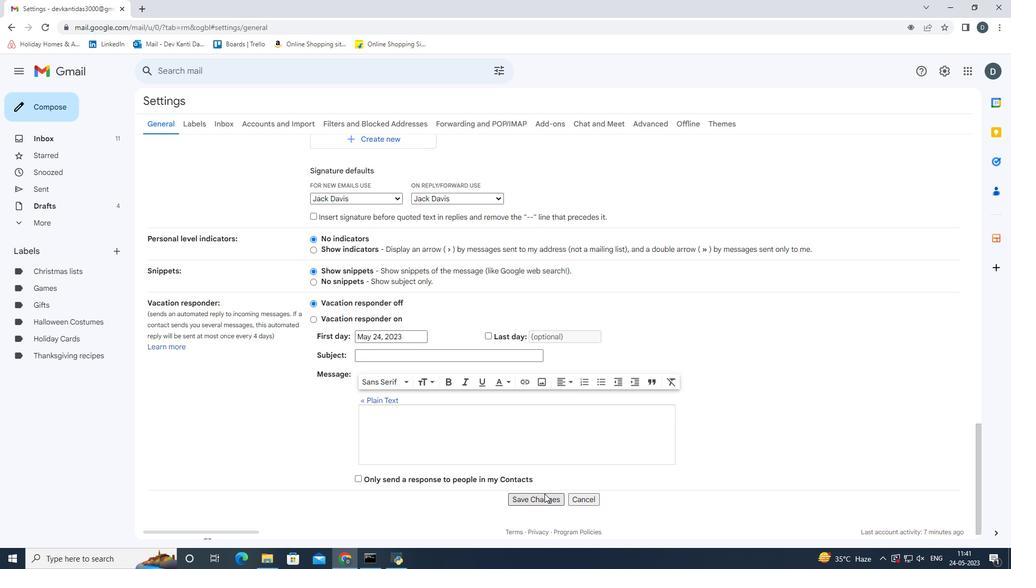 
Action: Mouse pressed left at (544, 494)
Screenshot: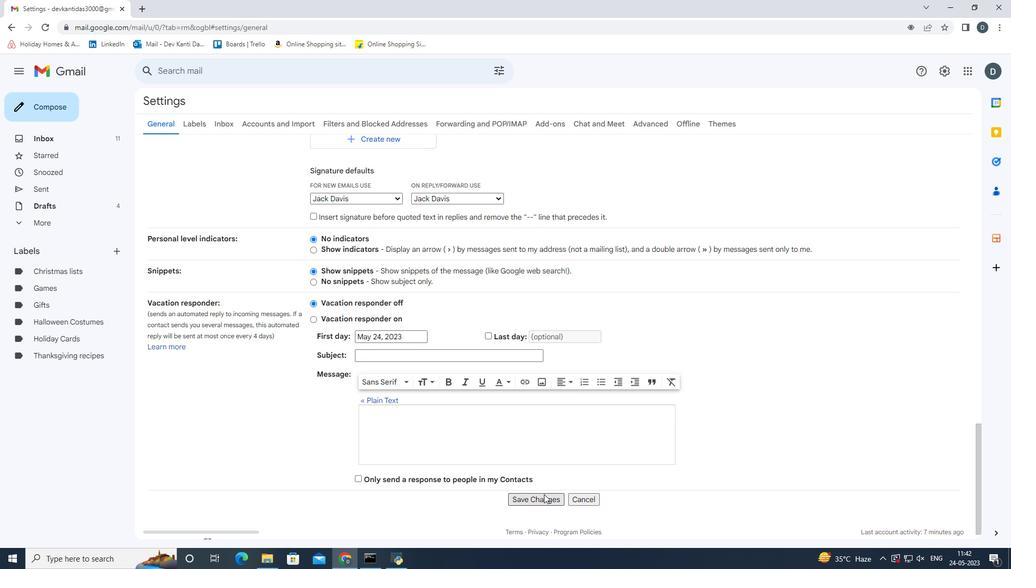 
Action: Mouse moved to (53, 102)
Screenshot: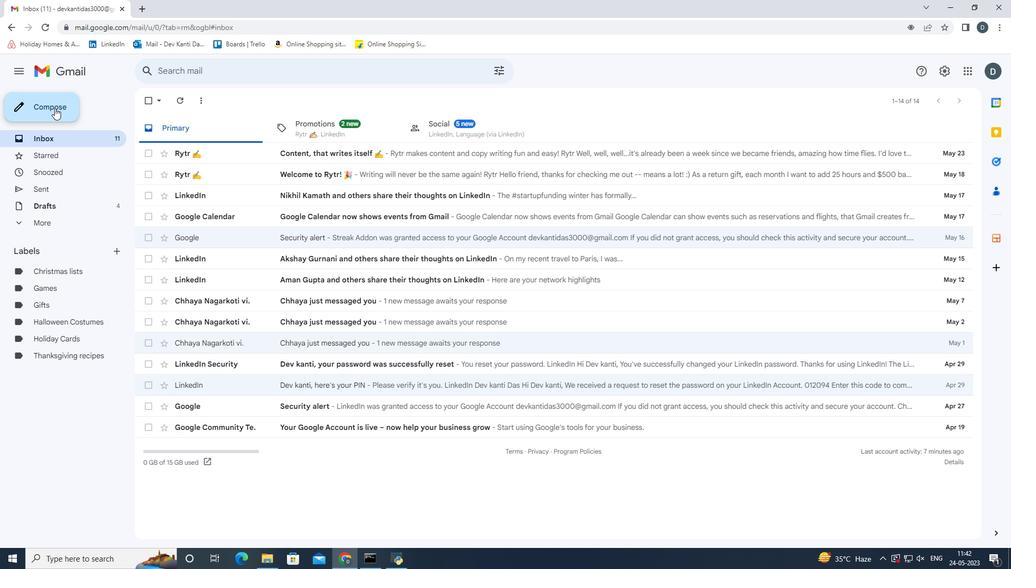
Action: Mouse pressed left at (53, 102)
Screenshot: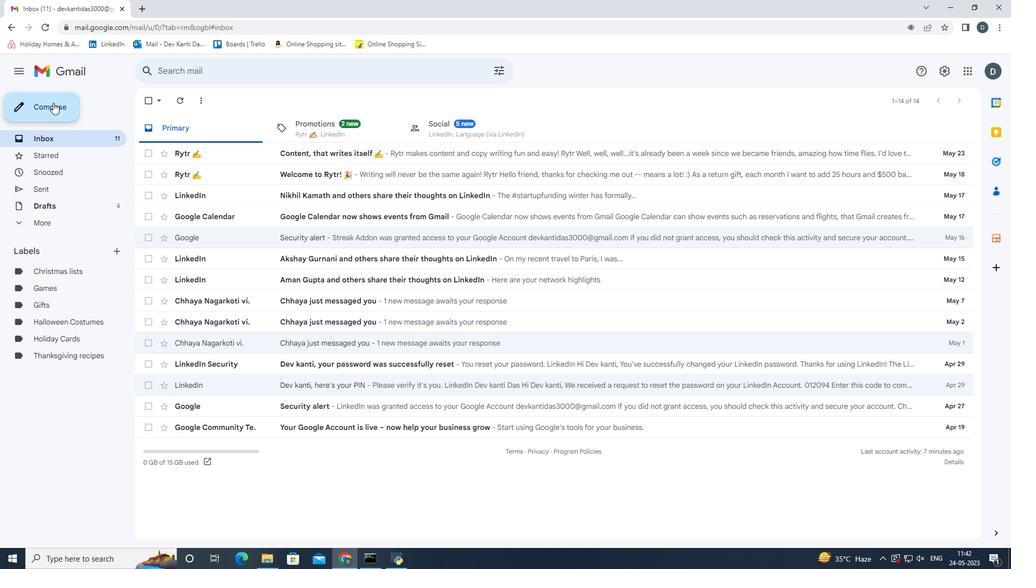 
Action: Mouse moved to (720, 258)
Screenshot: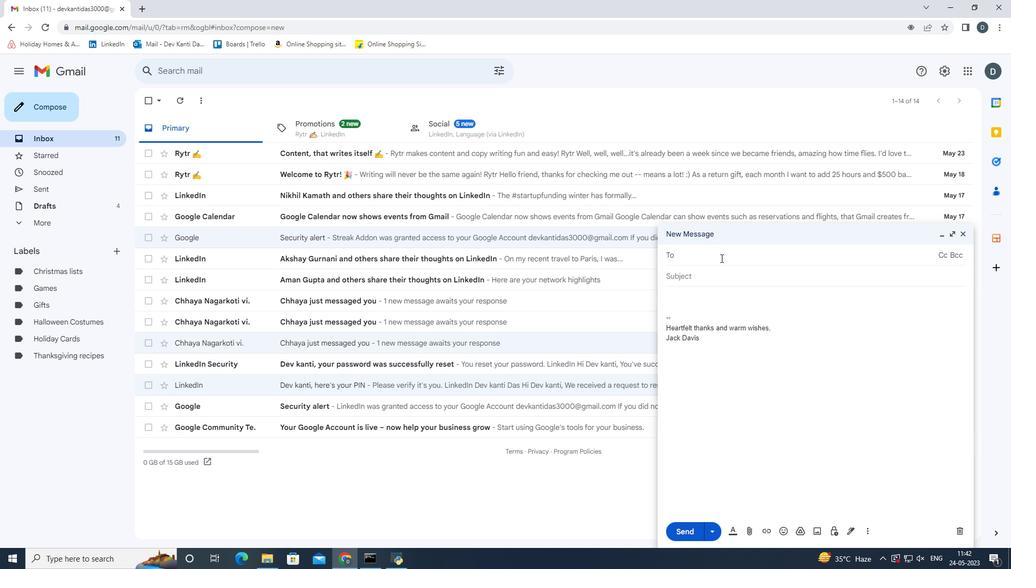 
Action: Key pressed <Key.shift>Softage.2<Key.shift>@softage.net<Key.enter>
Screenshot: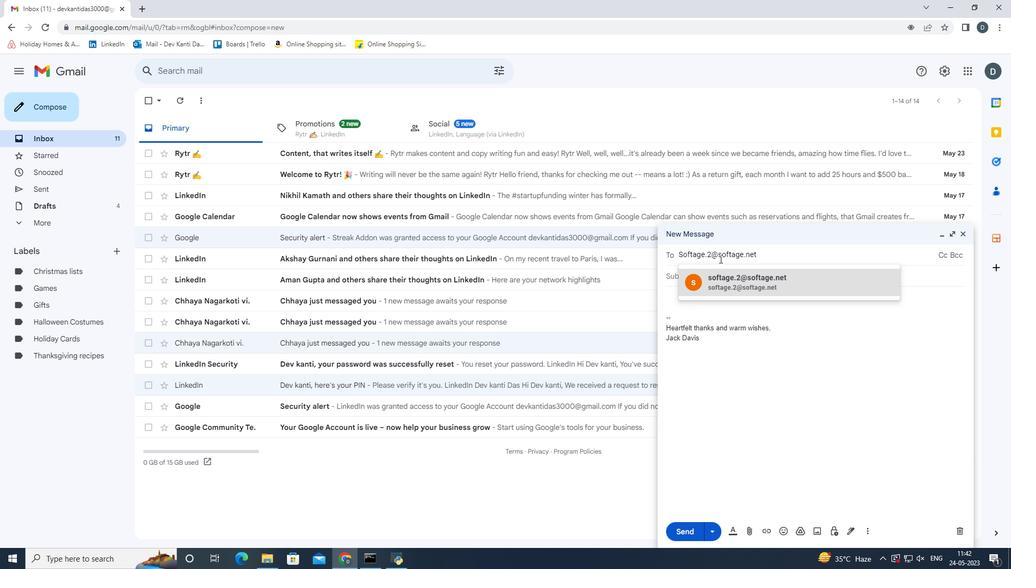 
Action: Mouse moved to (868, 530)
Screenshot: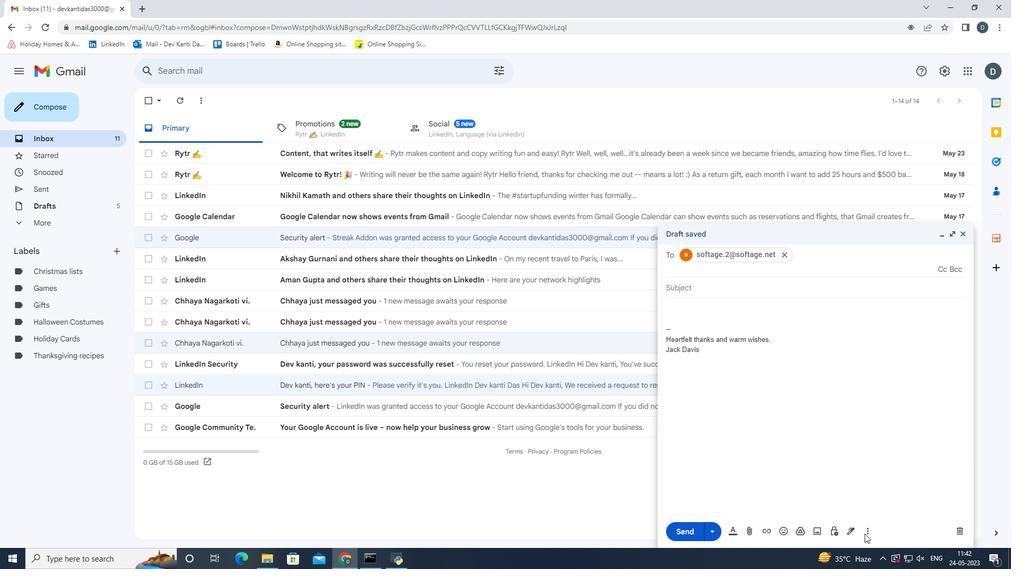 
Action: Mouse pressed left at (868, 530)
Screenshot: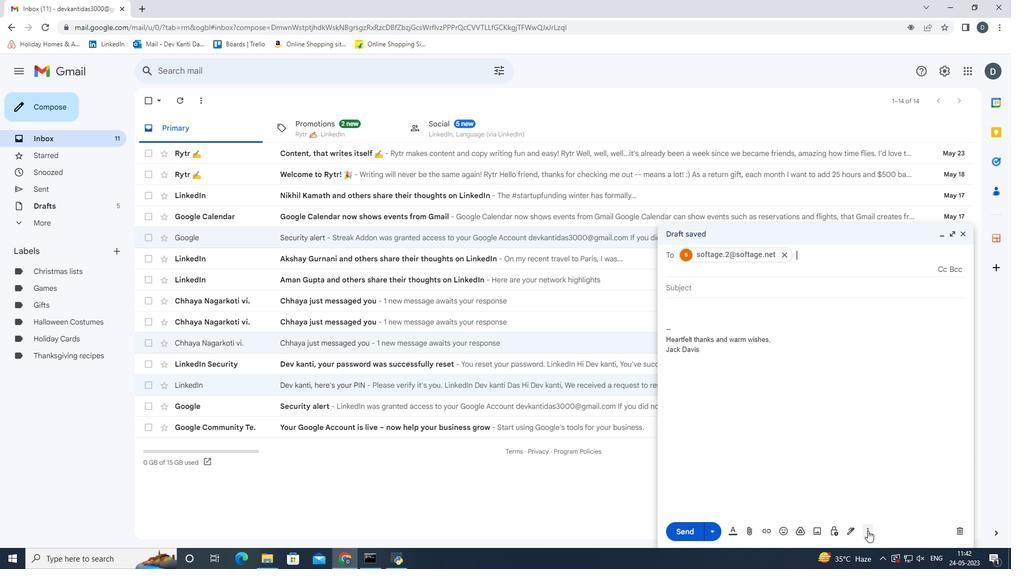 
Action: Mouse moved to (822, 407)
Screenshot: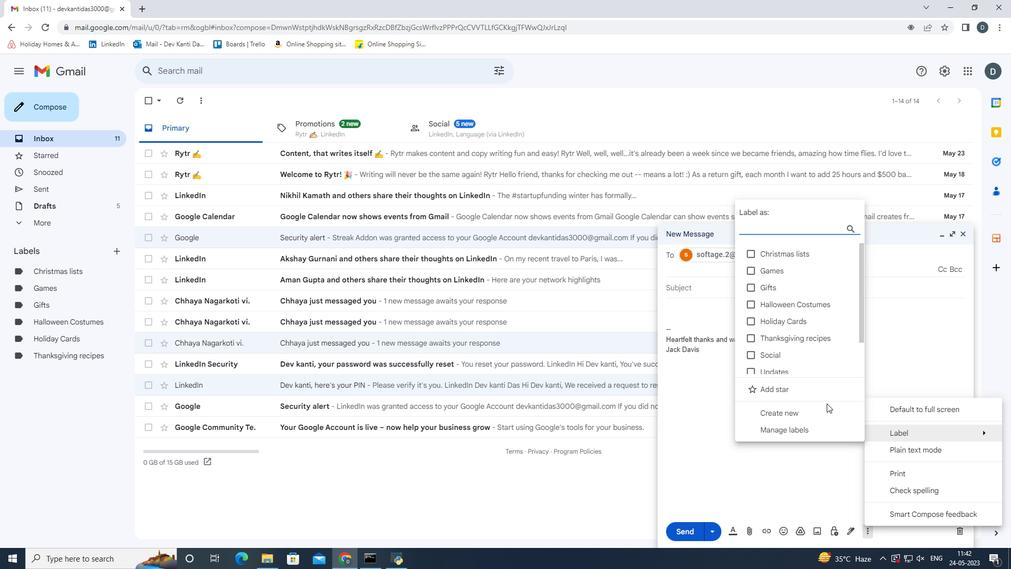 
Action: Mouse pressed left at (822, 407)
Screenshot: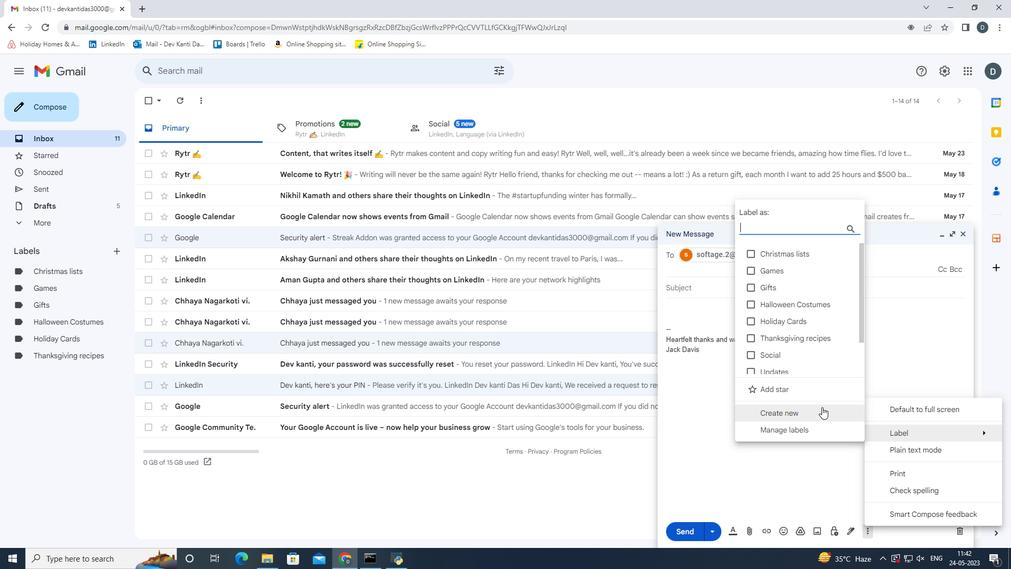 
Action: Mouse moved to (540, 293)
Screenshot: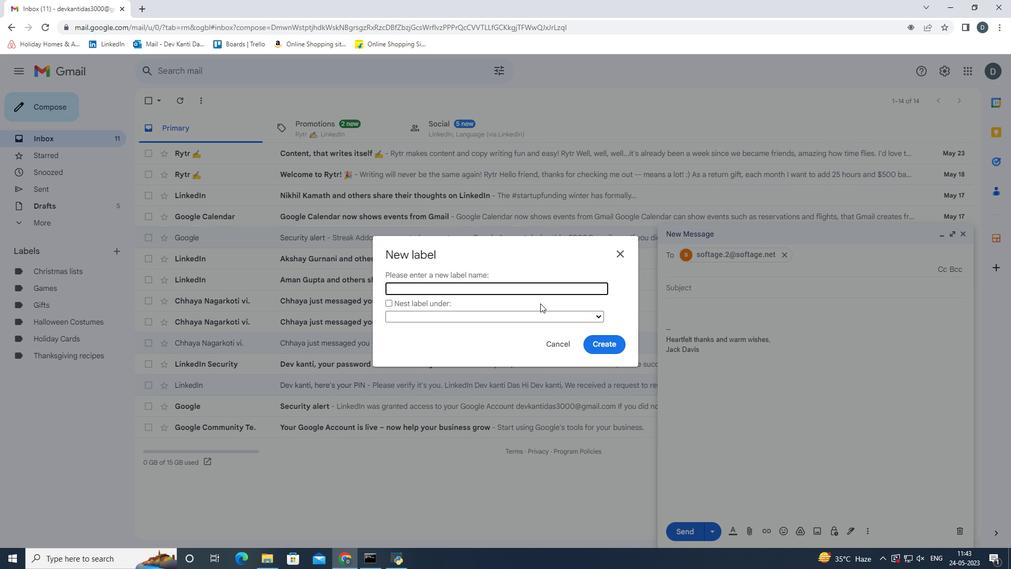 
Action: Key pressed <Key.shift>Easter<Key.space><Key.shift_r>Ideas<Key.enter>
Screenshot: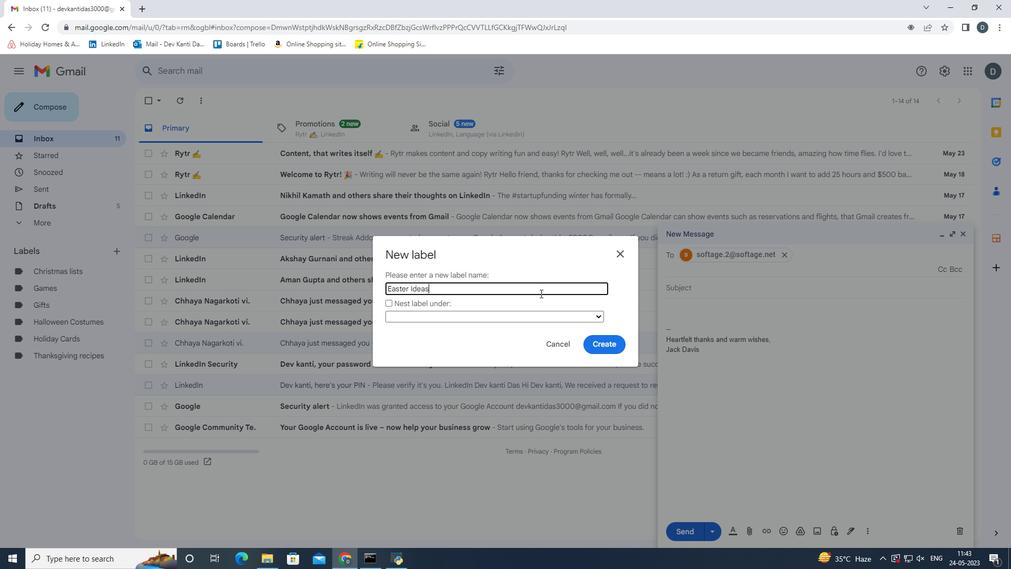 
Action: Mouse moved to (689, 532)
Screenshot: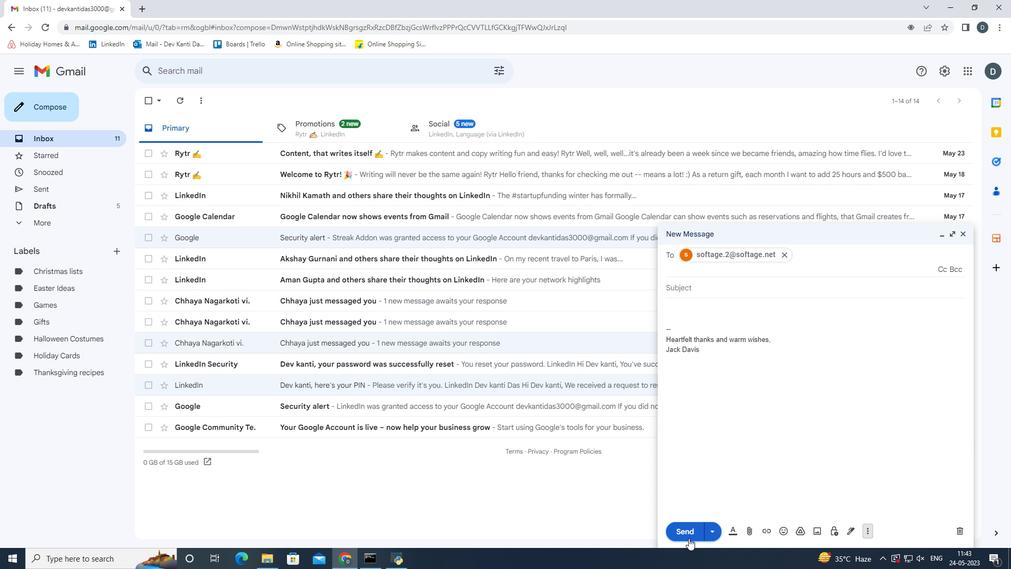 
Action: Mouse pressed left at (689, 532)
Screenshot: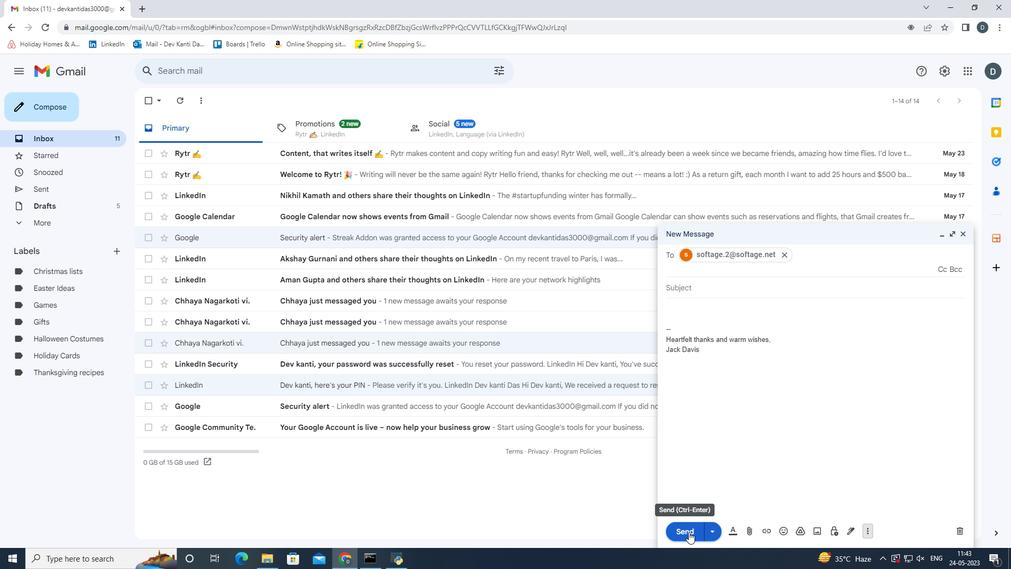
Action: Mouse moved to (688, 516)
Screenshot: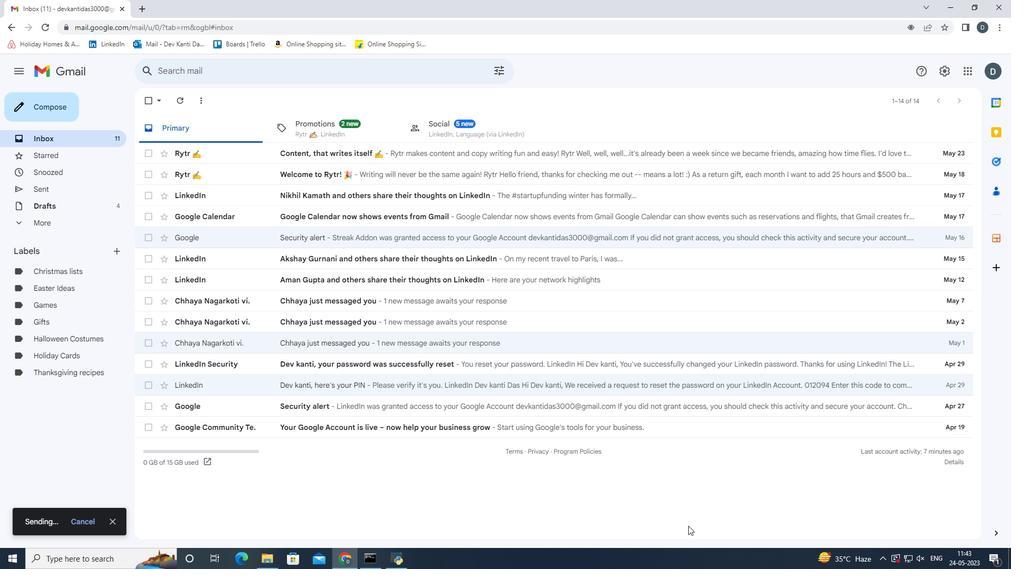 
